 Task: Send an email with the signature Benjamin Adams with the subject Reminder for a promotion and the message Could you please provide me with the latest version of the project plan? from softage.10@softage.net to softage.9@softage.net and move the email from Sent Items to the folder Security audits
Action: Mouse moved to (97, 97)
Screenshot: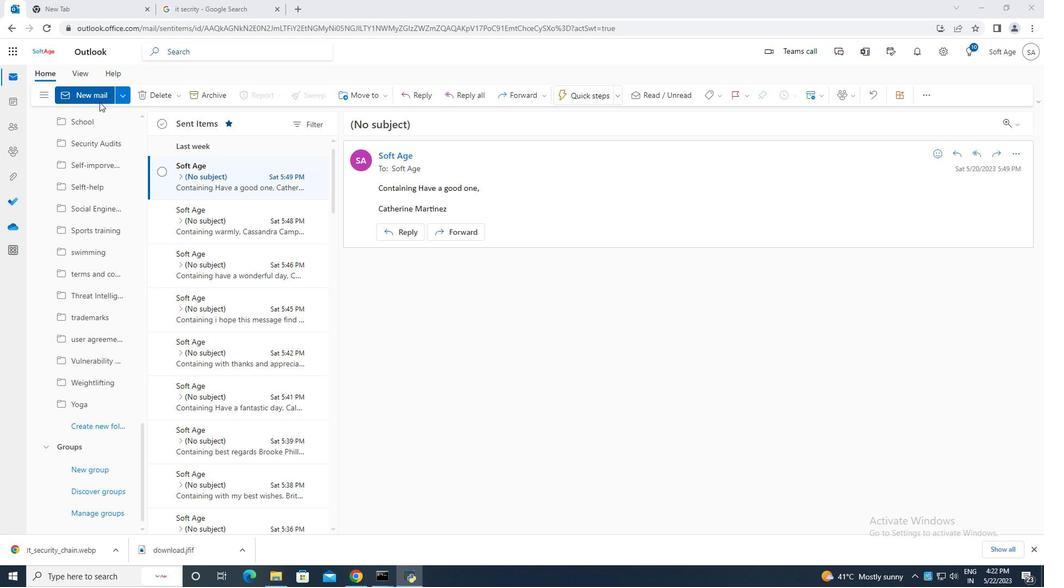 
Action: Mouse pressed left at (97, 97)
Screenshot: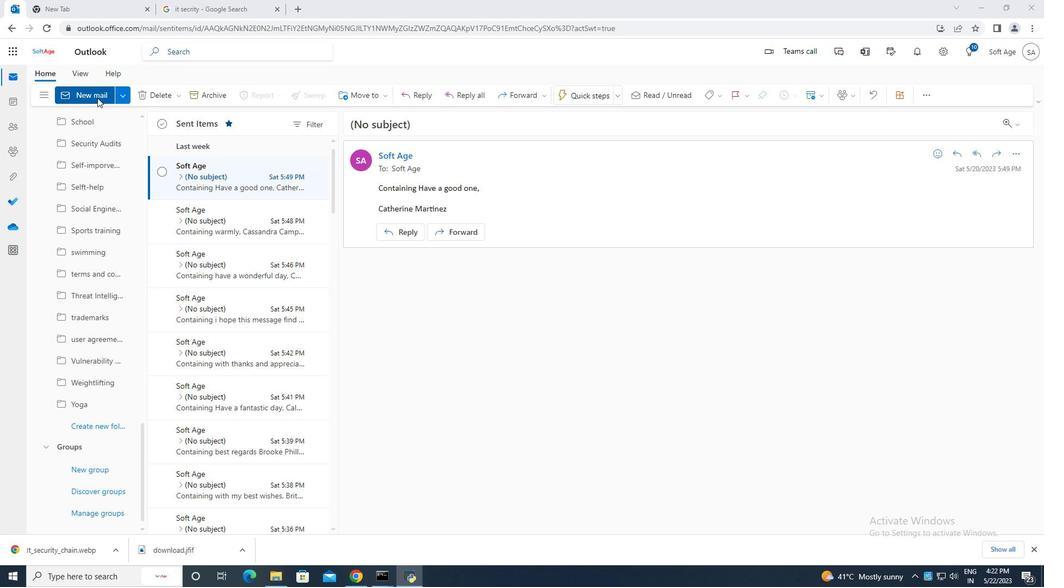 
Action: Mouse moved to (700, 93)
Screenshot: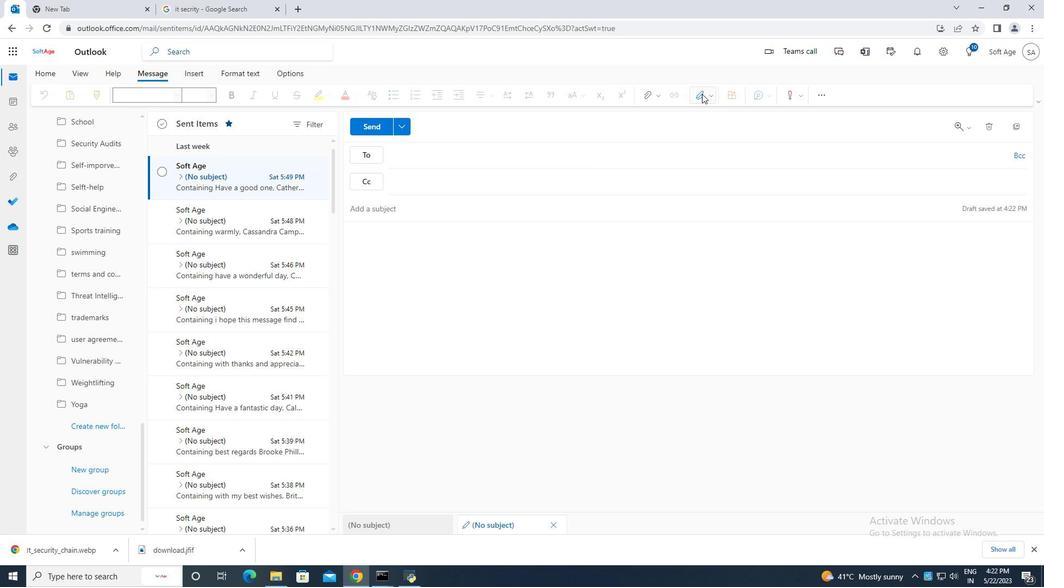 
Action: Mouse pressed left at (700, 93)
Screenshot: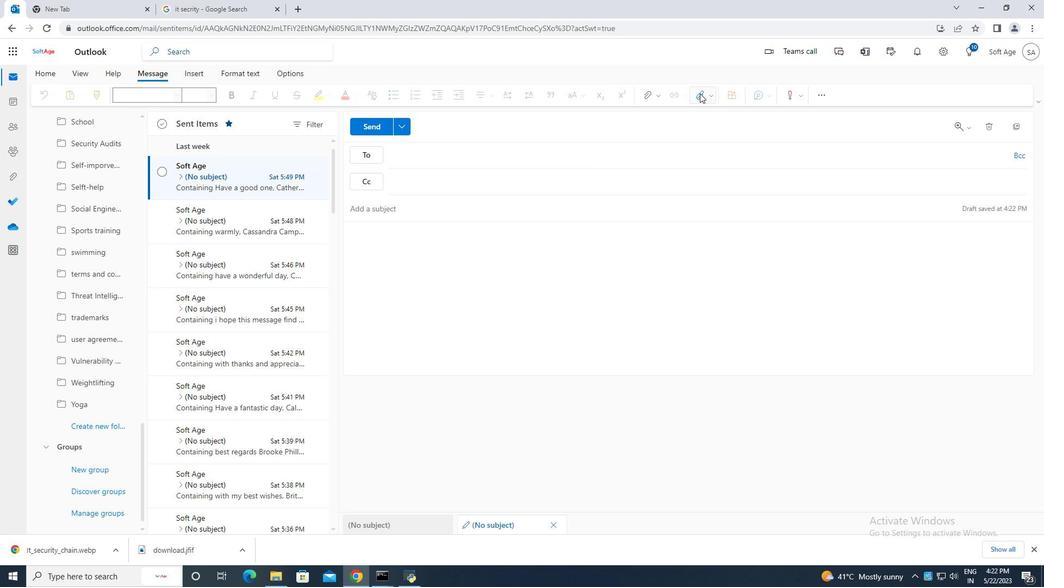 
Action: Mouse moved to (681, 137)
Screenshot: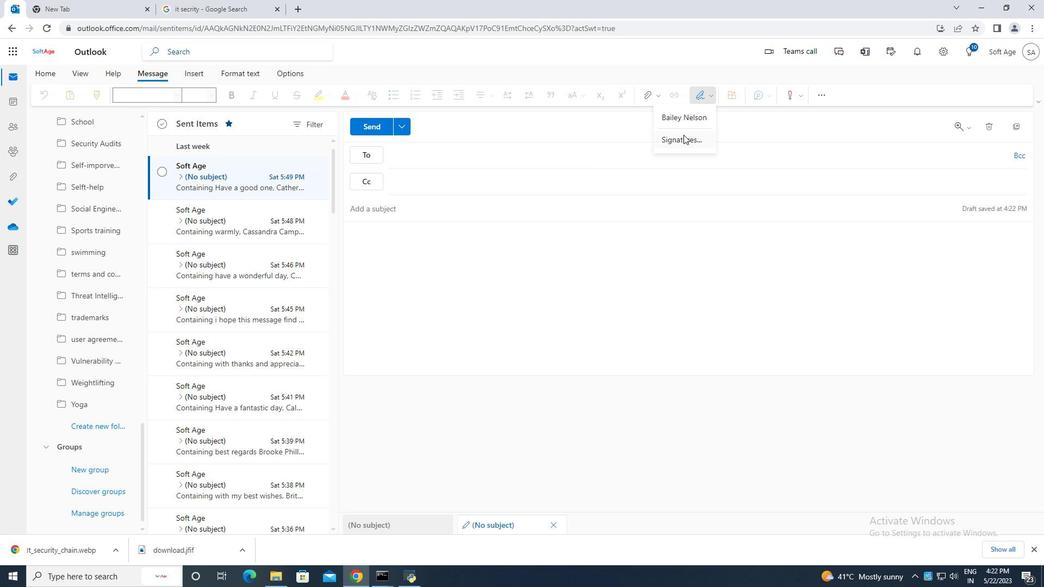 
Action: Mouse pressed left at (681, 137)
Screenshot: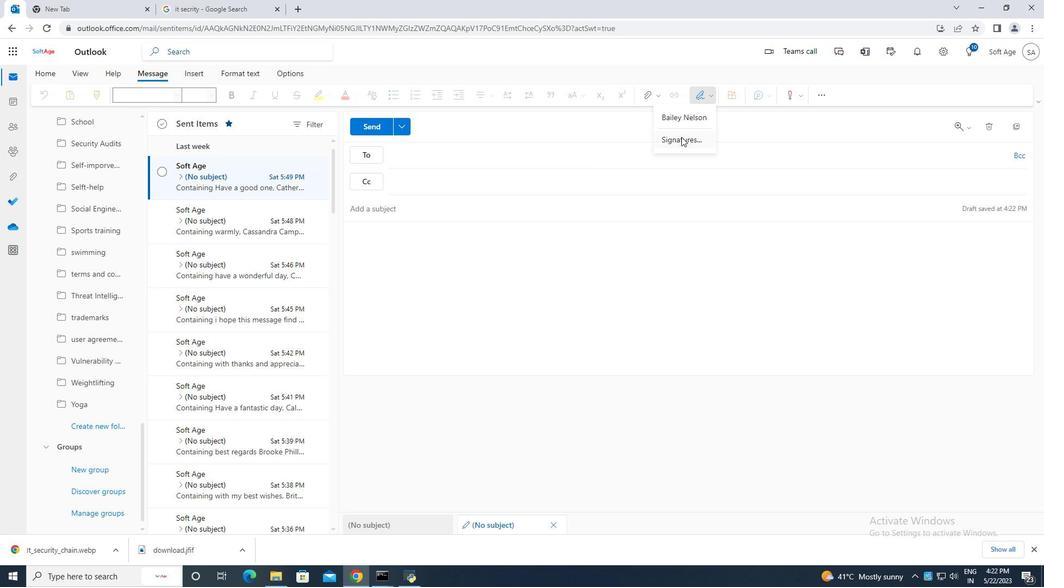 
Action: Mouse moved to (744, 179)
Screenshot: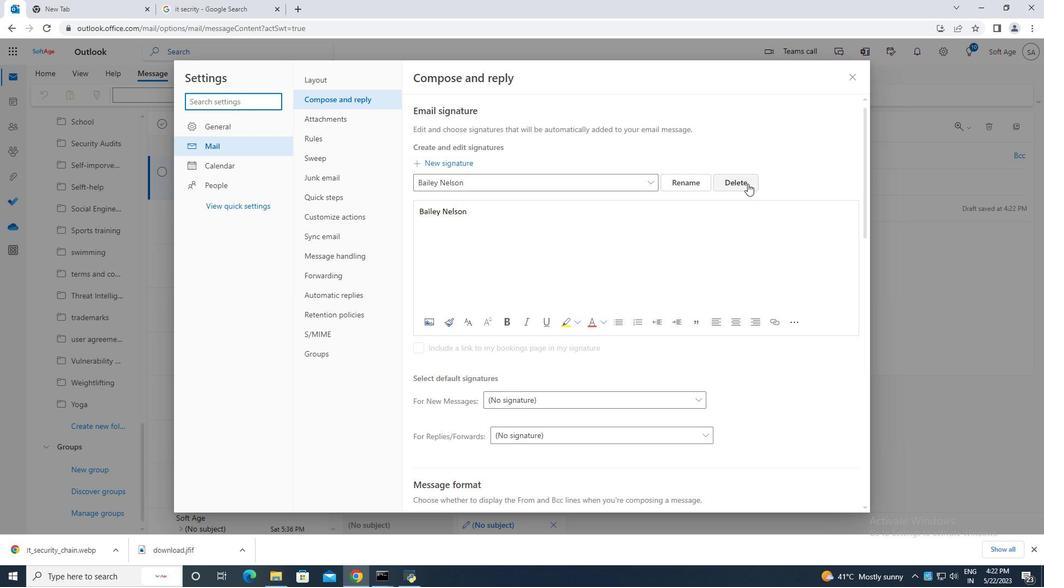 
Action: Mouse pressed left at (744, 179)
Screenshot: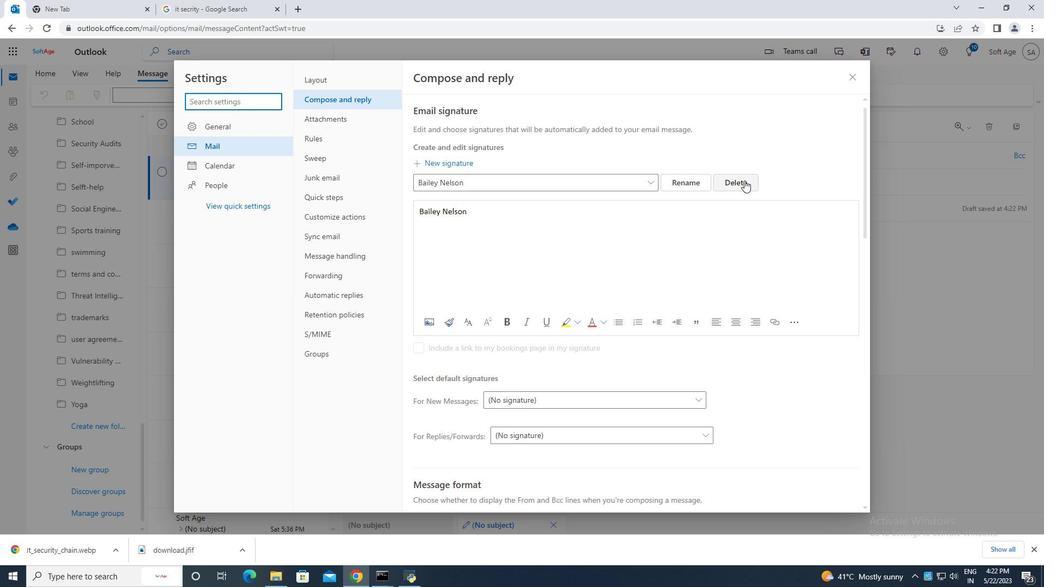 
Action: Mouse moved to (496, 186)
Screenshot: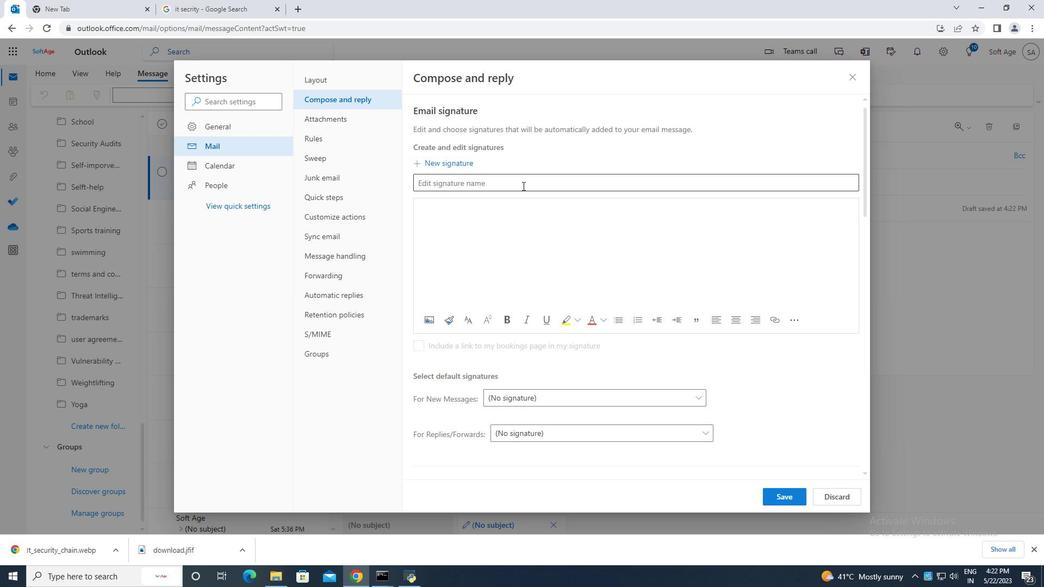 
Action: Mouse pressed left at (496, 186)
Screenshot: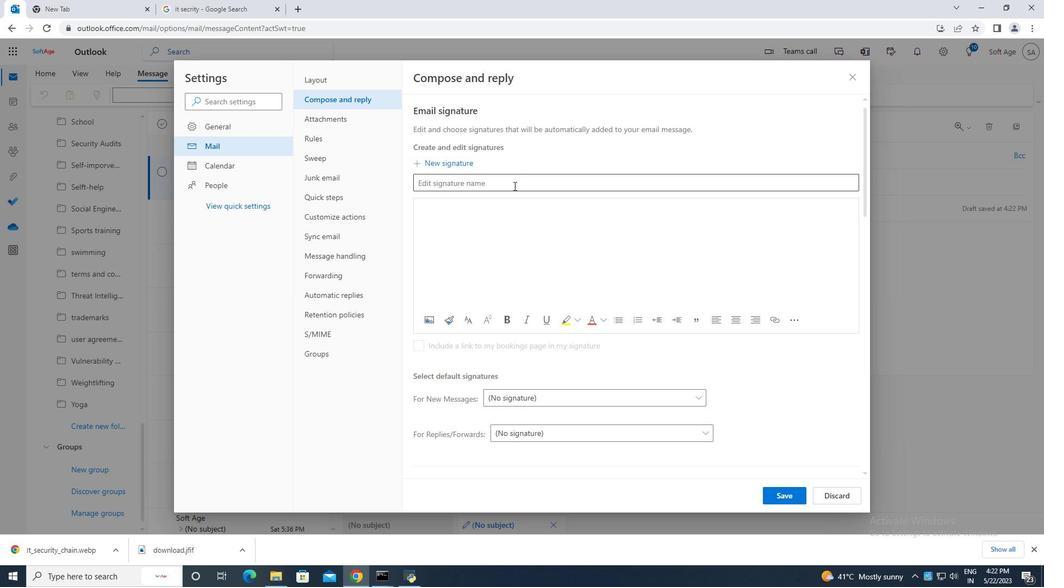 
Action: Mouse moved to (494, 185)
Screenshot: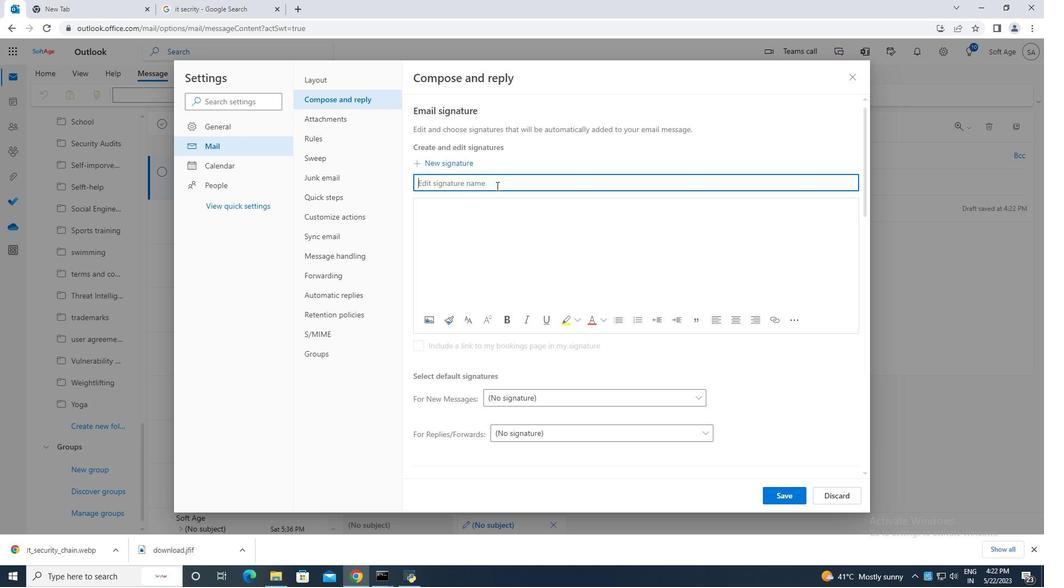 
Action: Key pressed <Key.caps_lock>B<Key.caps_lock>enjamin<Key.space>a<Key.backspace><Key.caps_lock>A<Key.caps_lock>dams
Screenshot: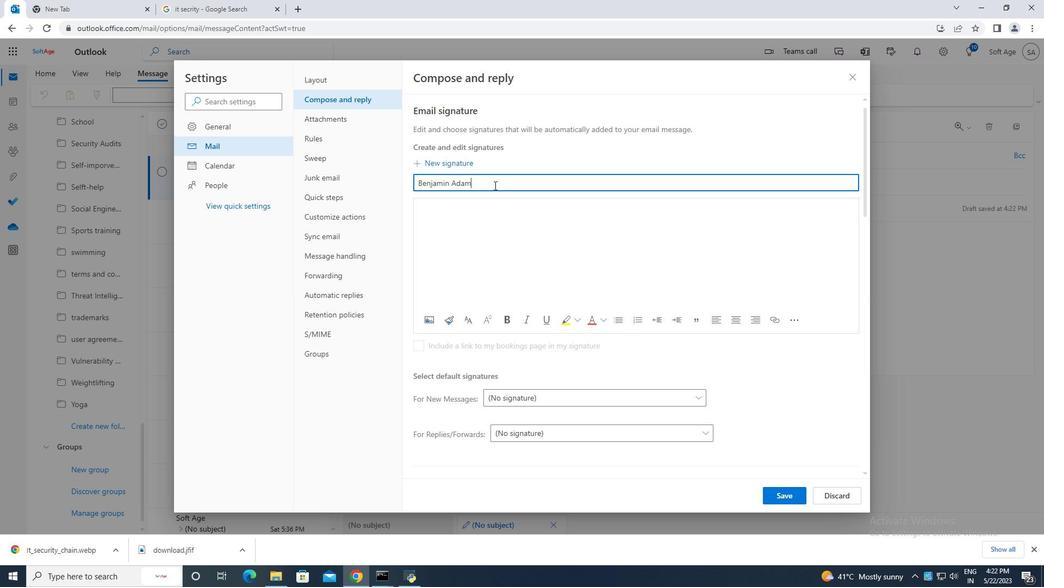 
Action: Mouse moved to (450, 212)
Screenshot: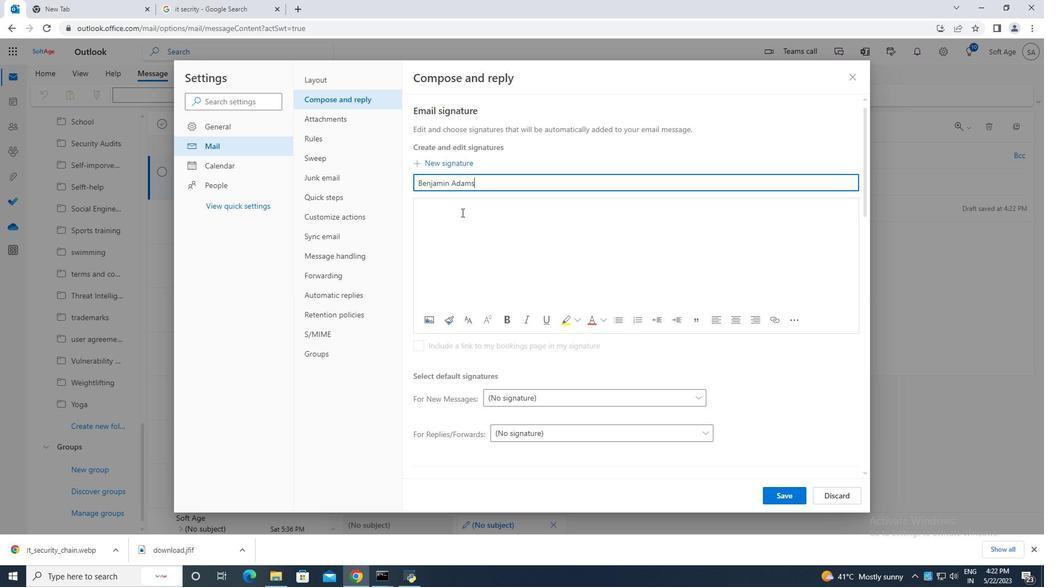 
Action: Mouse pressed left at (450, 212)
Screenshot: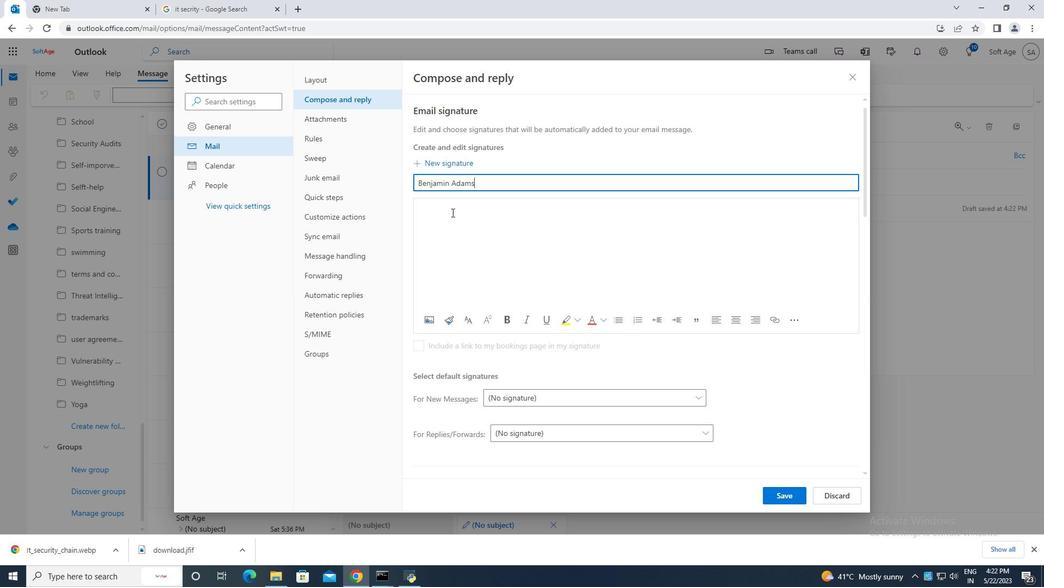 
Action: Mouse moved to (447, 211)
Screenshot: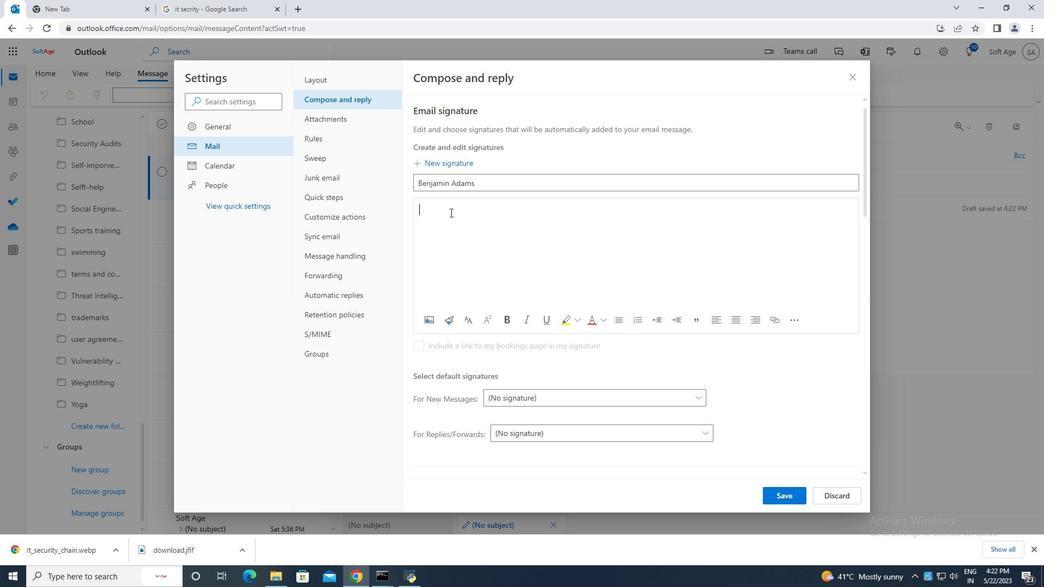 
Action: Key pressed <Key.caps_lock>B<Key.caps_lock>ejamin<Key.space><Key.backspace><Key.backspace><Key.backspace>in<Key.space><Key.backspace><Key.backspace><Key.backspace><Key.backspace><Key.backspace>amin<Key.space><Key.backspace><Key.backspace><Key.backspace><Key.backspace><Key.backspace><Key.backspace>njamin<Key.space><Key.caps_lock>A<Key.caps_lock>dams
Screenshot: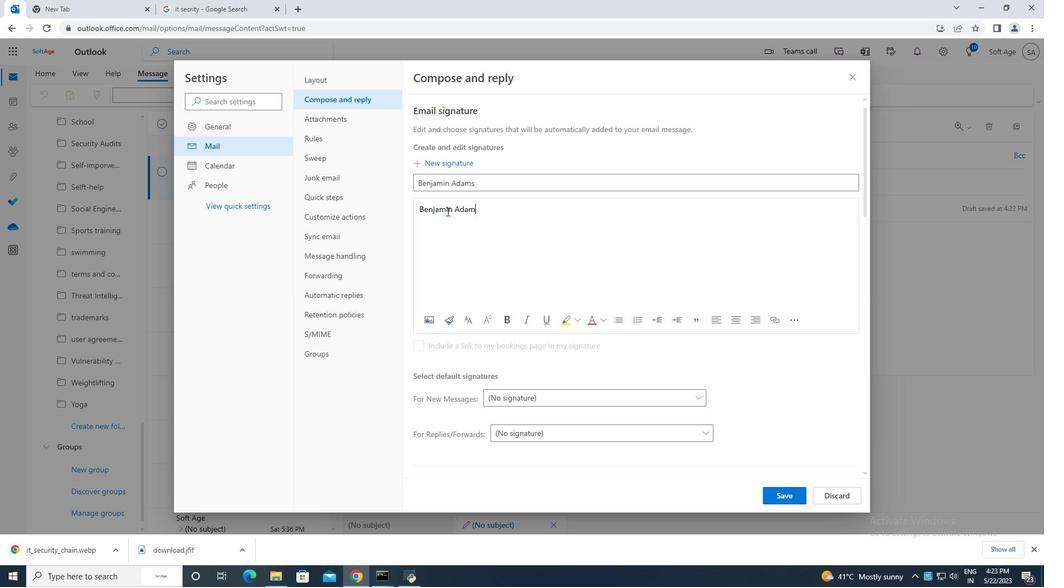 
Action: Mouse moved to (775, 497)
Screenshot: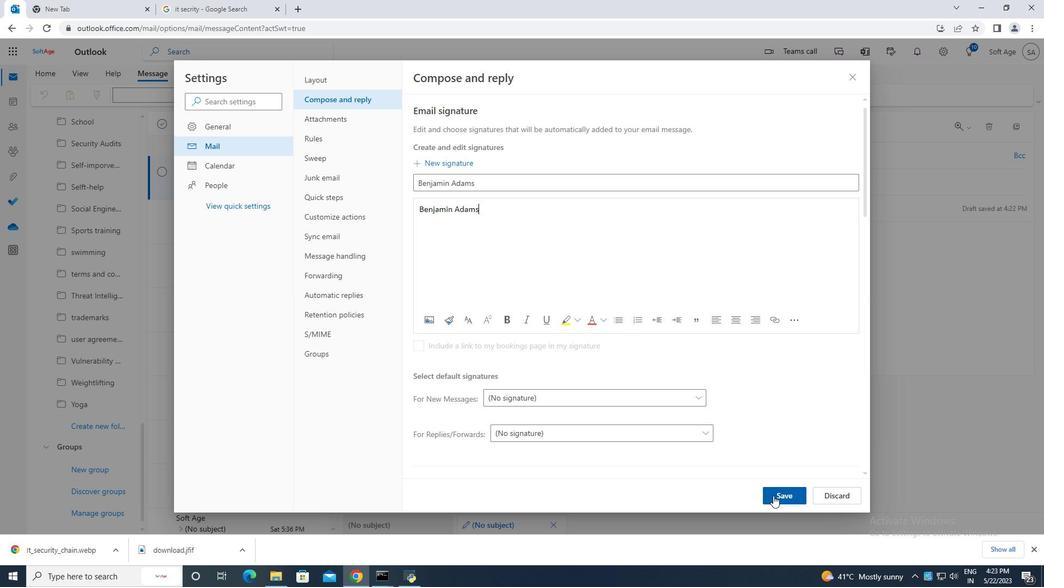 
Action: Mouse pressed left at (775, 497)
Screenshot: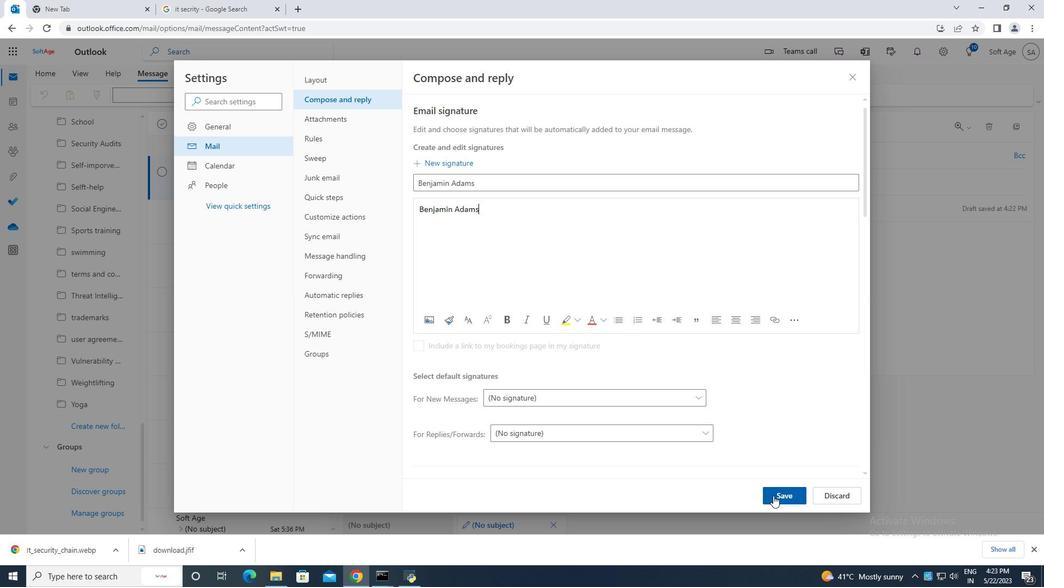 
Action: Mouse moved to (851, 81)
Screenshot: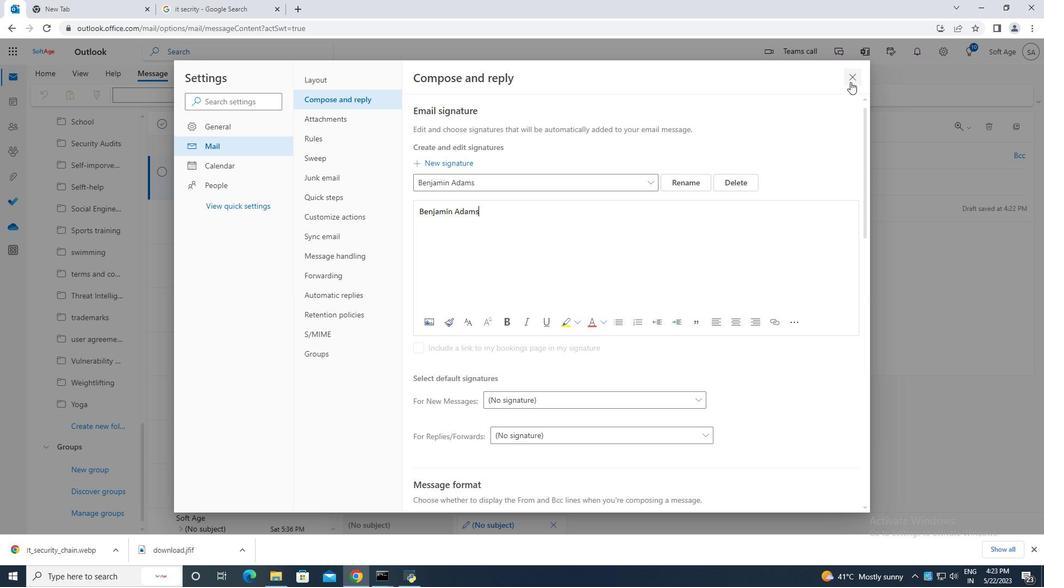 
Action: Mouse pressed left at (851, 81)
Screenshot: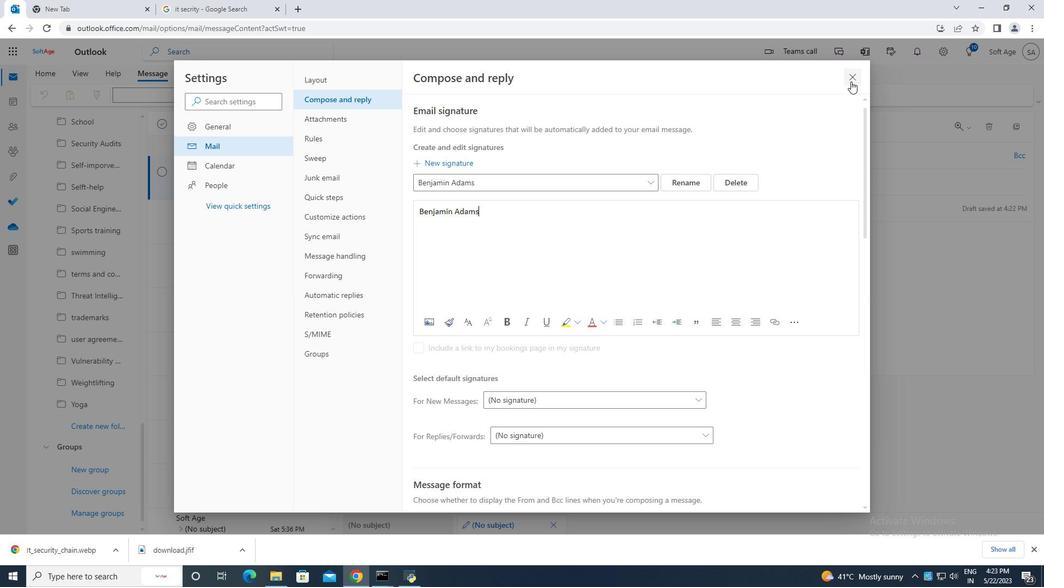 
Action: Mouse moved to (701, 95)
Screenshot: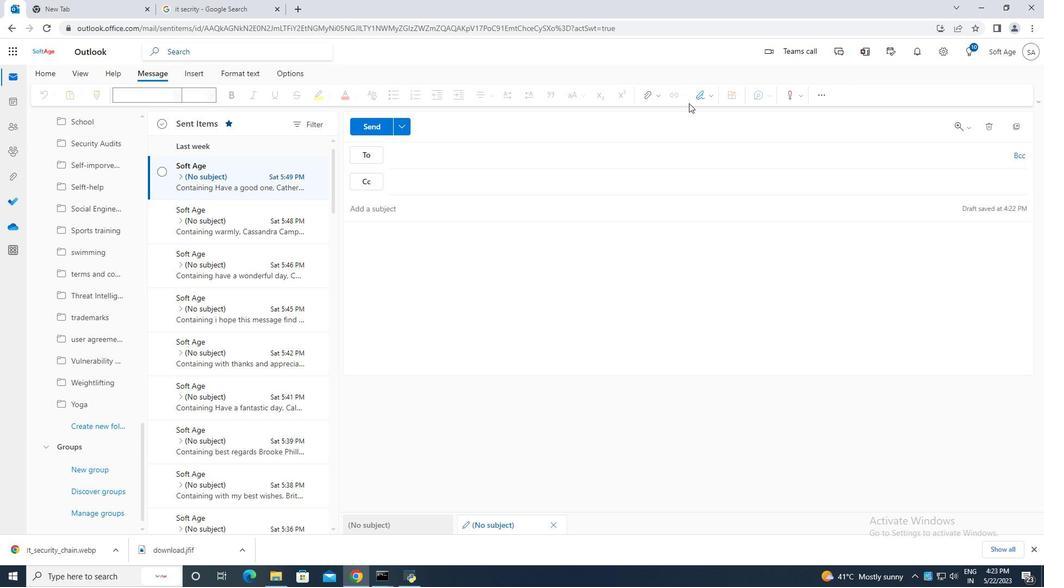 
Action: Mouse pressed left at (701, 95)
Screenshot: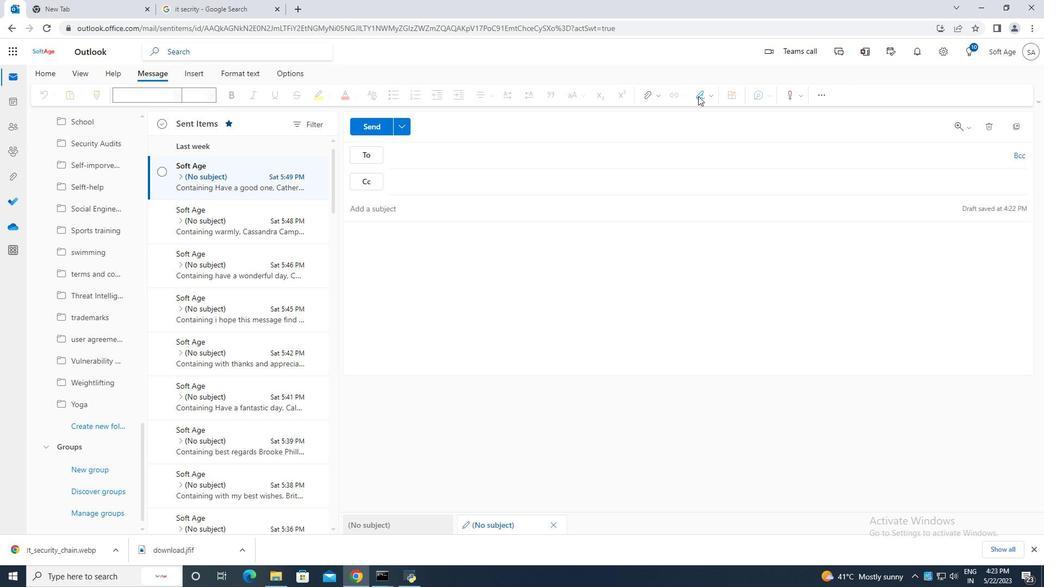 
Action: Mouse moved to (665, 118)
Screenshot: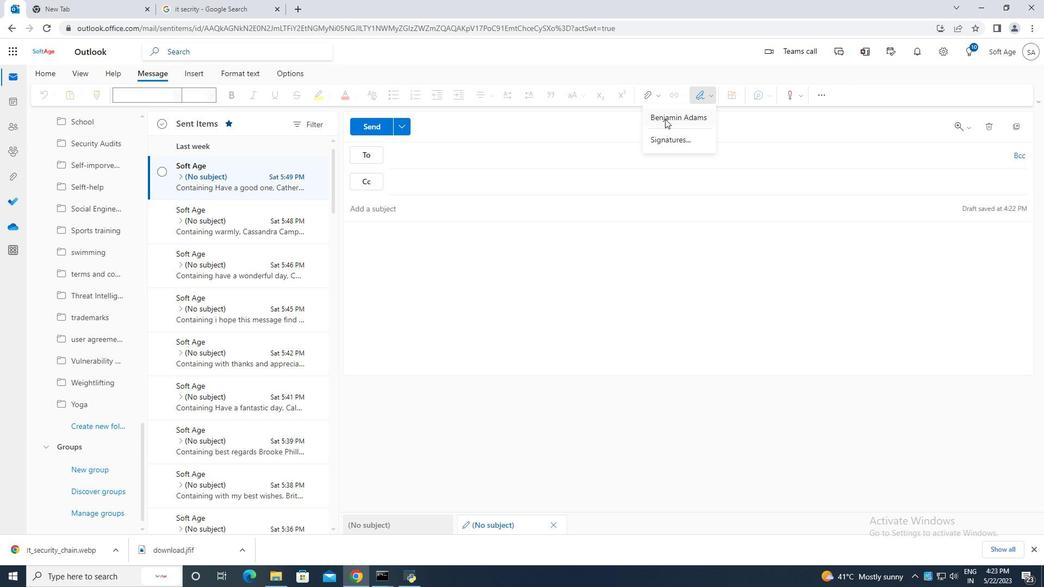 
Action: Mouse pressed left at (665, 118)
Screenshot: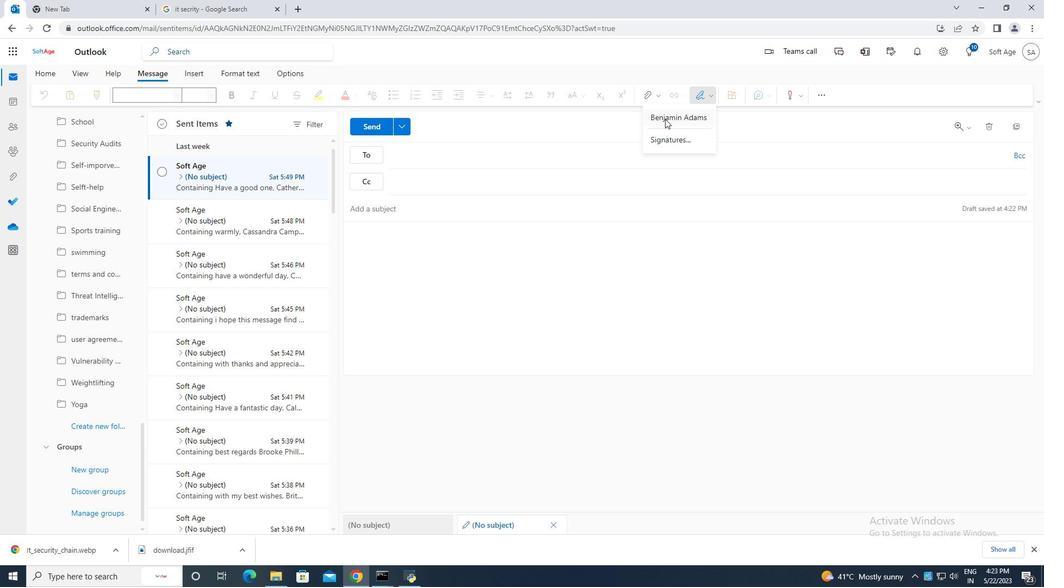 
Action: Mouse moved to (380, 212)
Screenshot: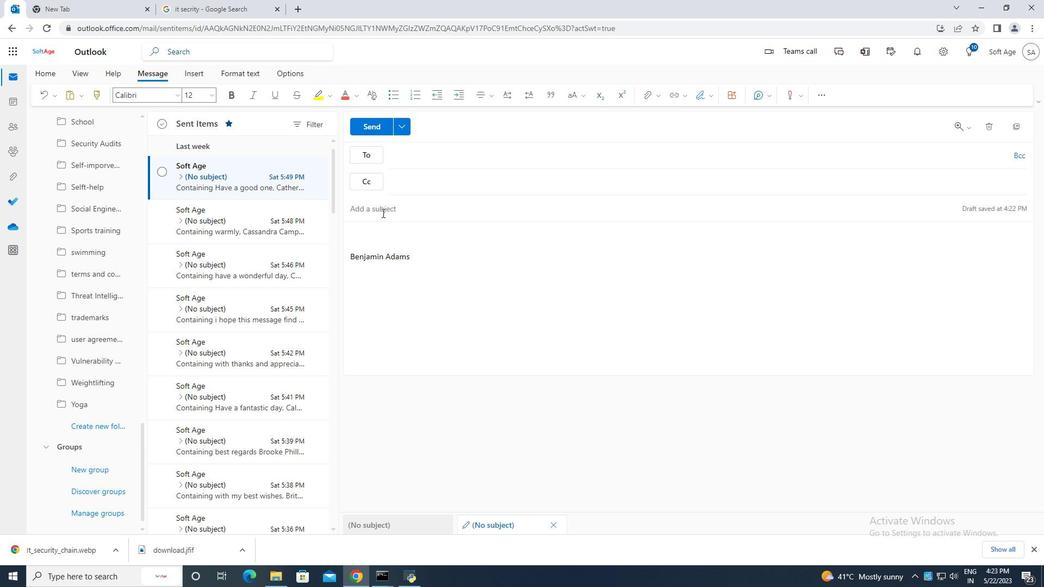 
Action: Mouse pressed left at (380, 212)
Screenshot: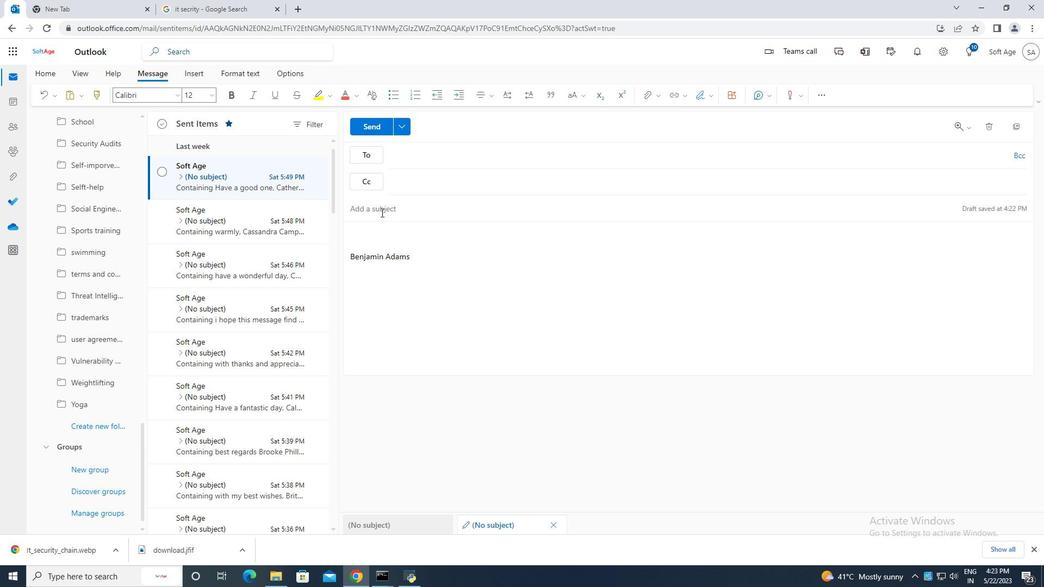 
Action: Mouse moved to (378, 210)
Screenshot: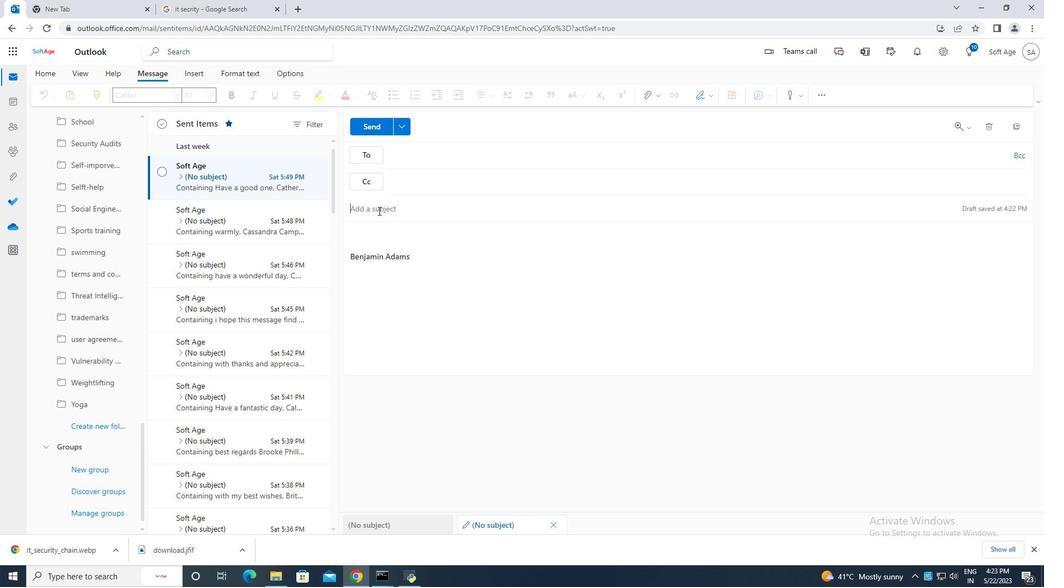 
Action: Key pressed <Key.caps_lock>R<Key.caps_lock>eminder<Key.space>for<Key.space>a<Key.space>promotion<Key.space><Key.backspace>.
Screenshot: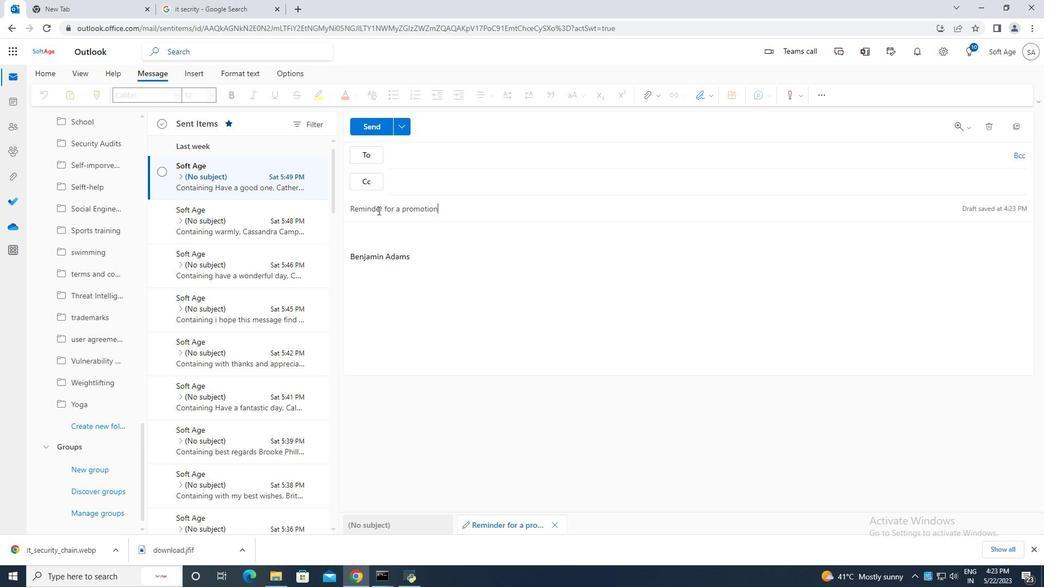 
Action: Mouse moved to (386, 245)
Screenshot: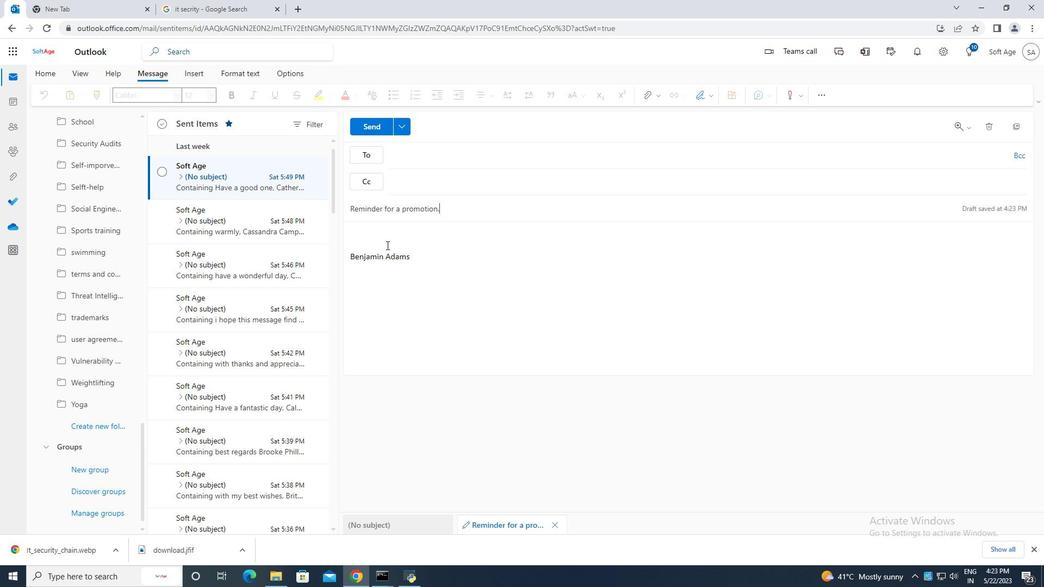
Action: Mouse pressed left at (386, 245)
Screenshot: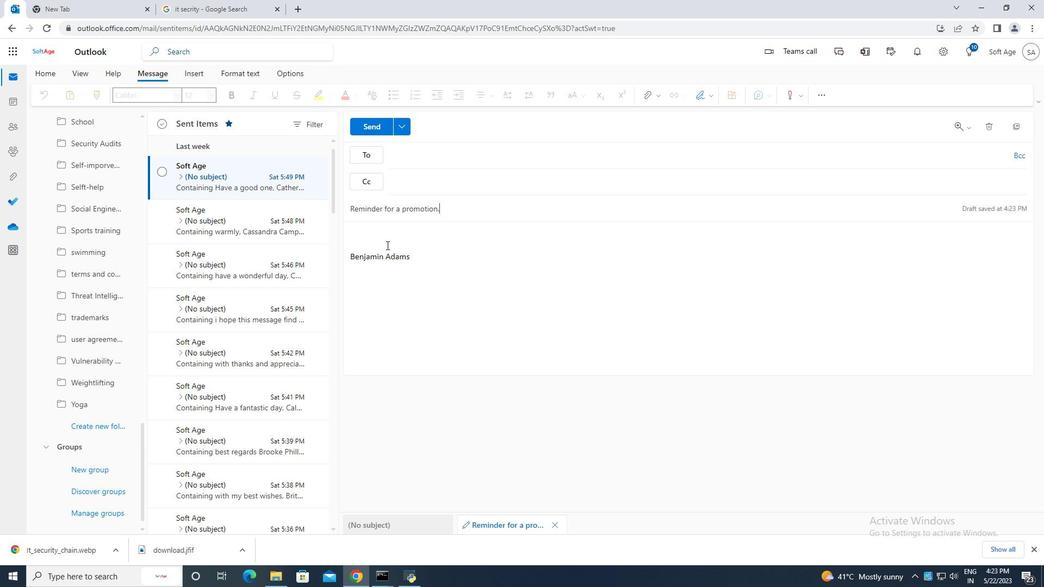 
Action: Mouse moved to (386, 245)
Screenshot: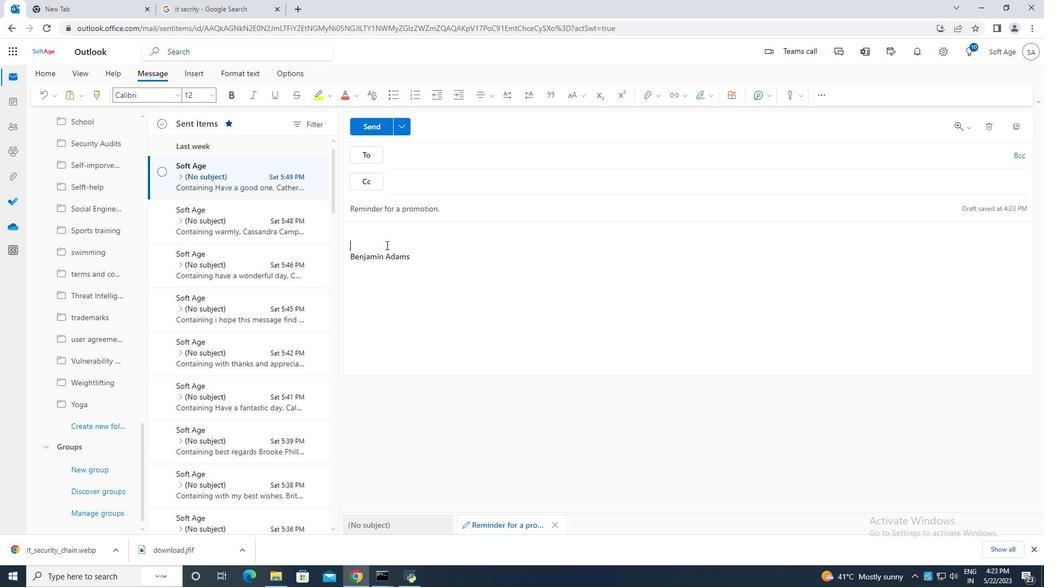 
Action: Key pressed <Key.caps_lock>C<Key.caps_lock>ould<Key.space>you<Key.space>please<Key.space>provide<Key.space>mw<Key.space><Key.backspace><Key.backspace>e<Key.space>with<Key.space>the<Key.space>latest<Key.space>version<Key.space>of<Key.space>the<Key.space>project<Key.space>plan.
Screenshot: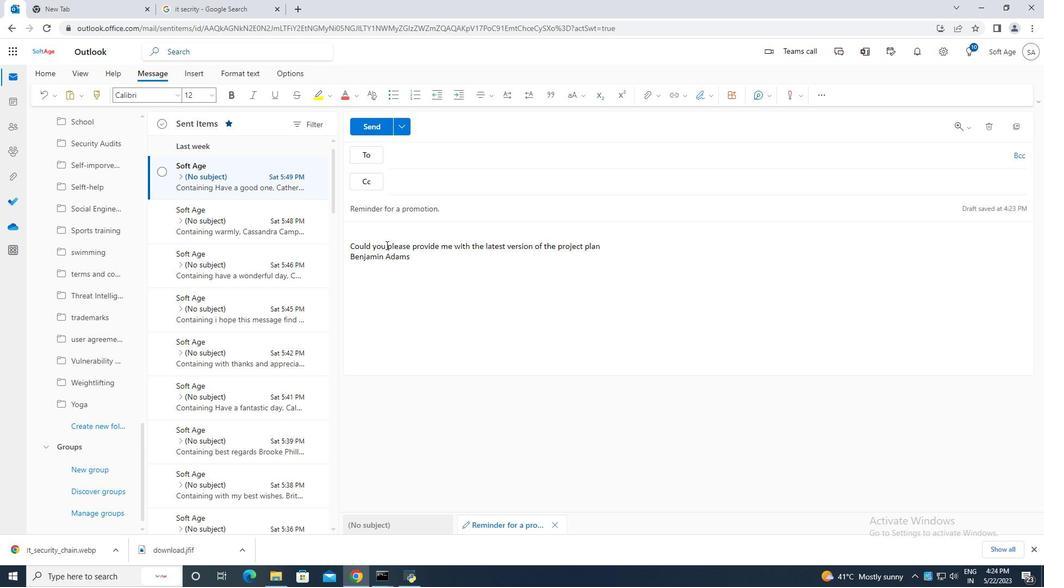 
Action: Mouse moved to (430, 151)
Screenshot: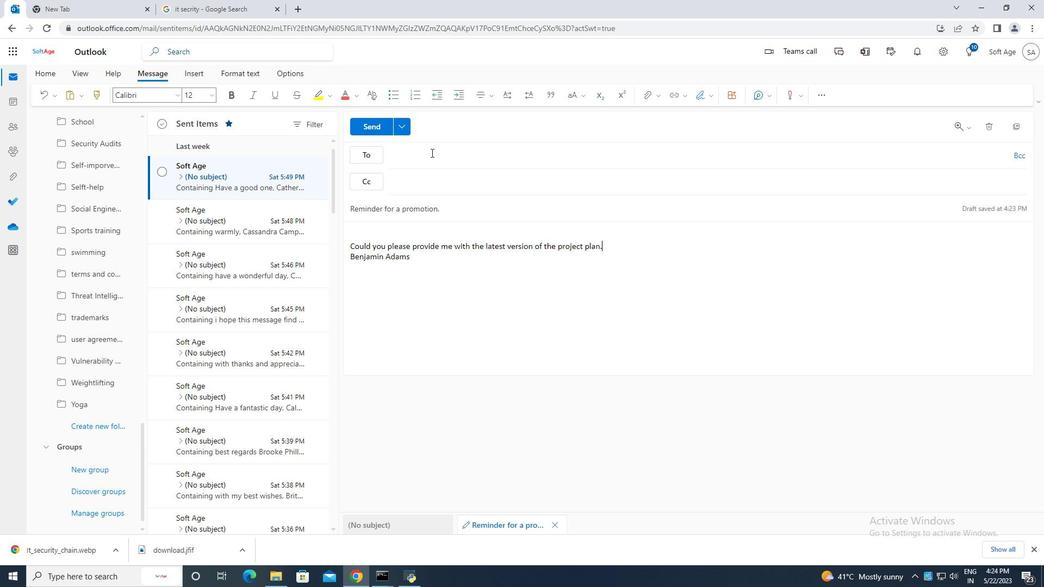 
Action: Mouse pressed left at (430, 151)
Screenshot: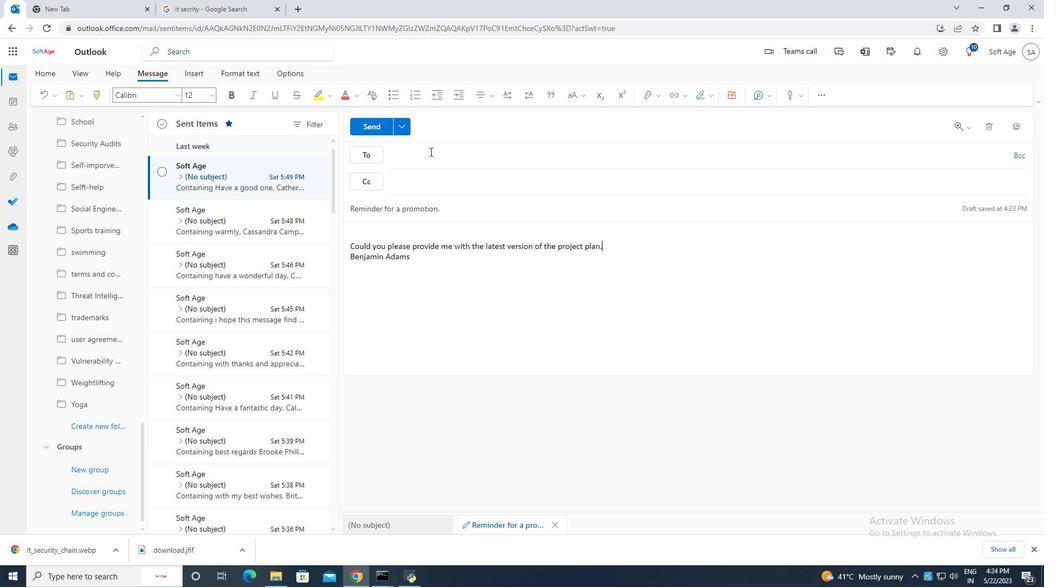 
Action: Mouse moved to (430, 151)
Screenshot: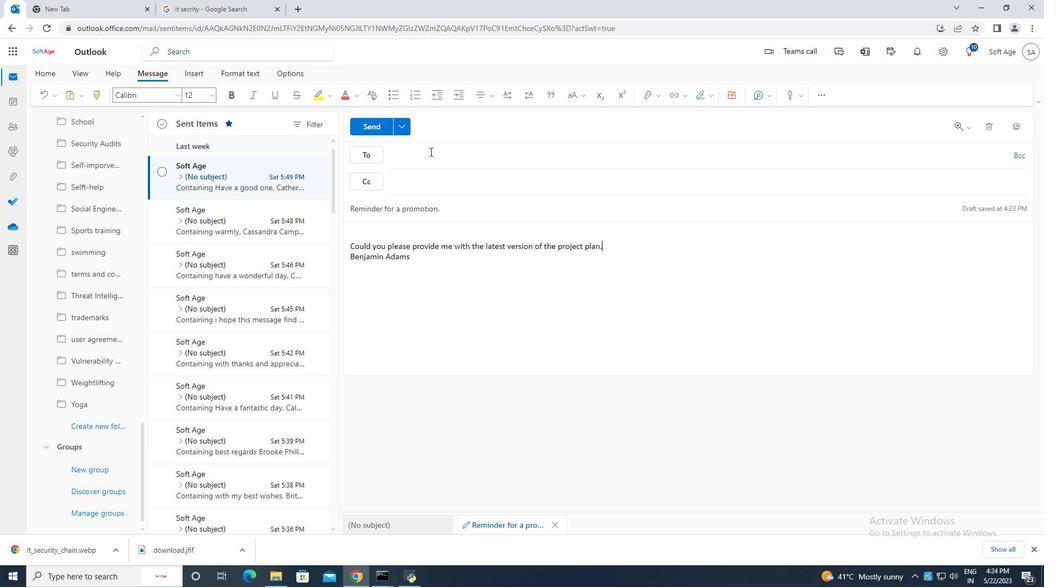 
Action: Key pressed sp<Key.backspace>oftage.9<Key.shift><Key.shift><Key.shift><Key.shift><Key.shift><Key.shift><Key.shift><Key.shift><Key.shift>@
Screenshot: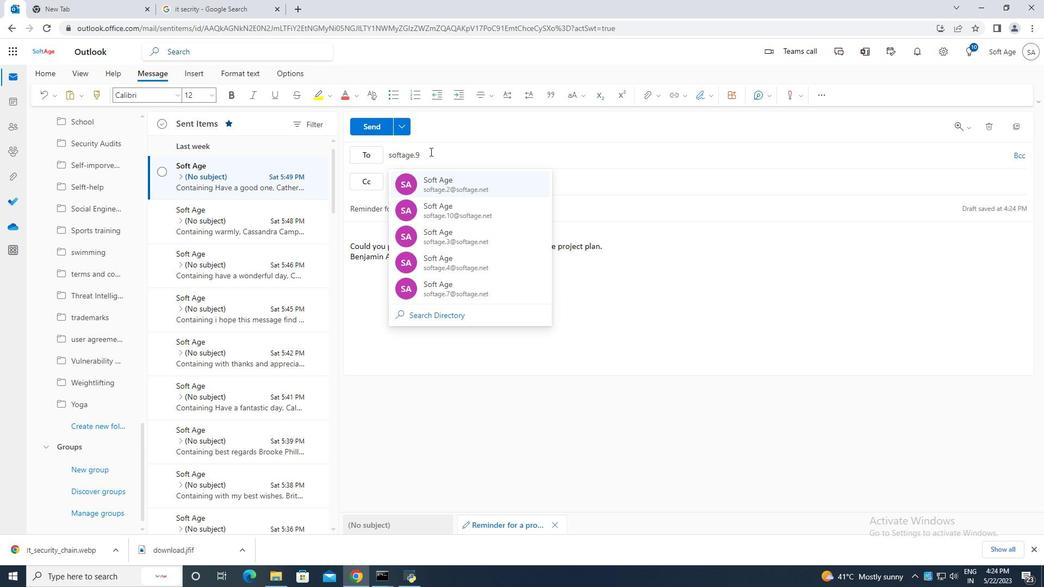 
Action: Mouse moved to (471, 180)
Screenshot: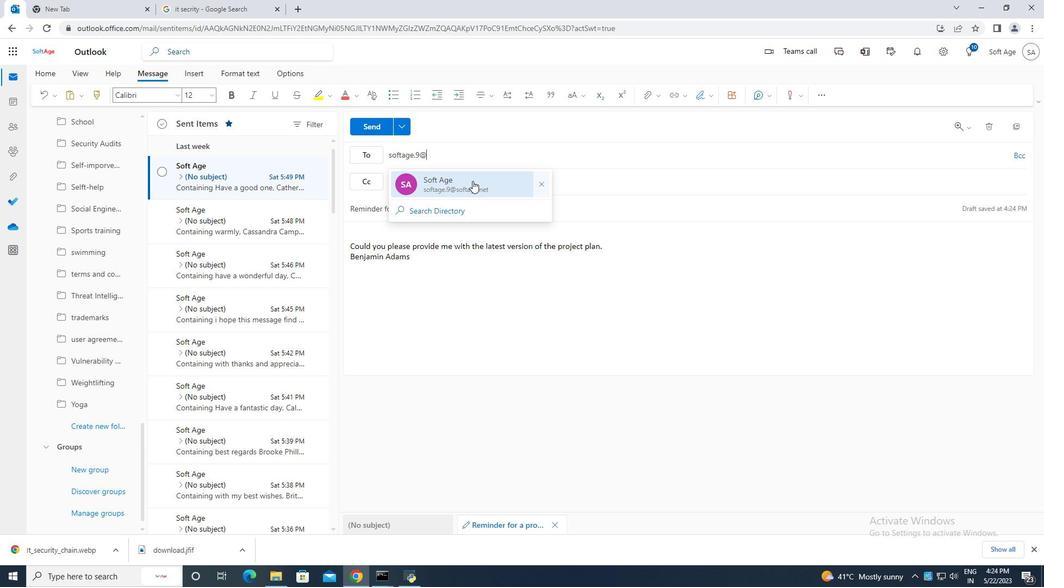 
Action: Mouse pressed left at (471, 180)
Screenshot: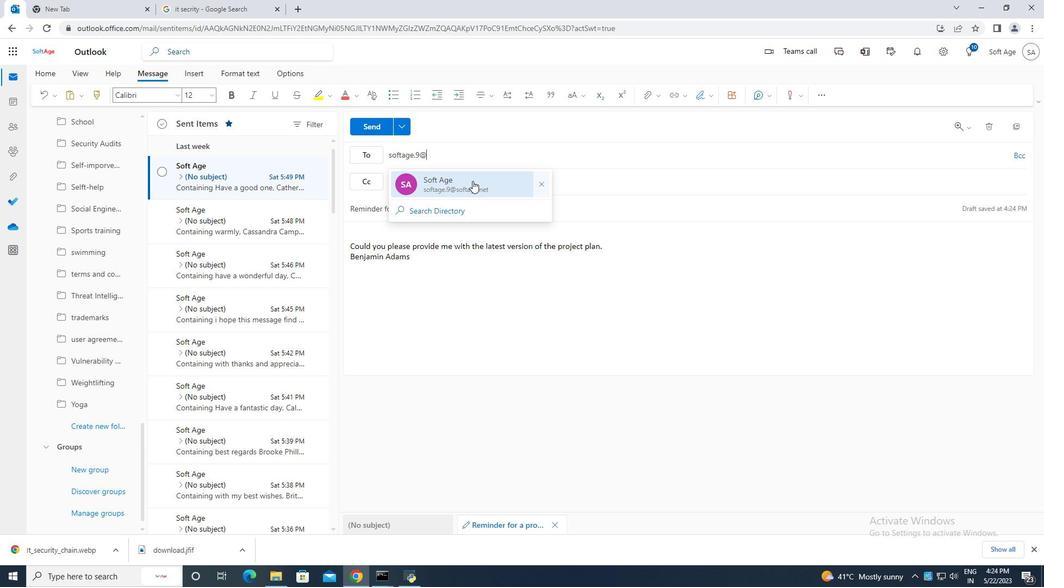 
Action: Mouse moved to (108, 428)
Screenshot: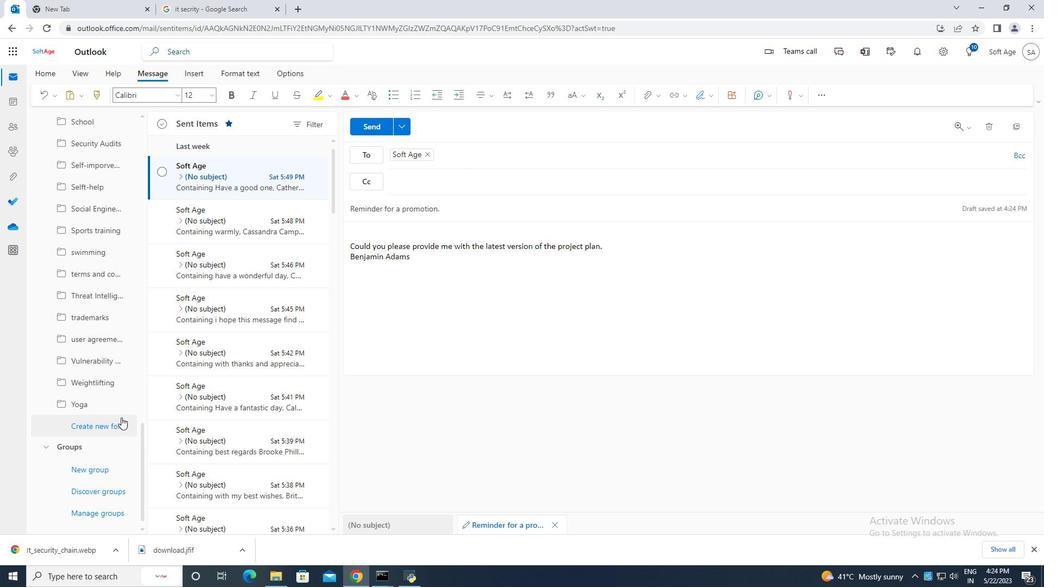
Action: Mouse pressed left at (108, 428)
Screenshot: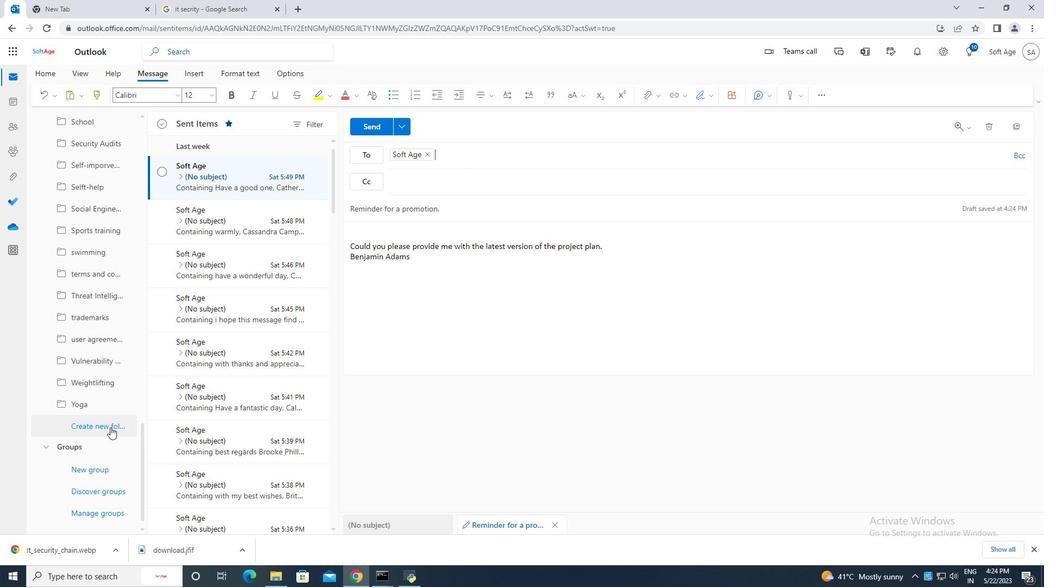 
Action: Mouse moved to (77, 425)
Screenshot: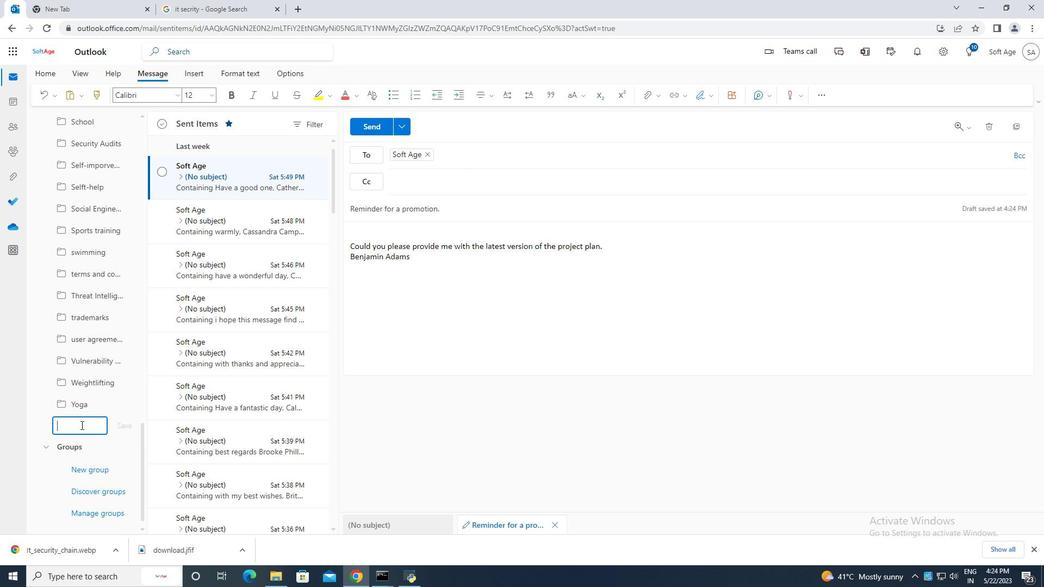 
Action: Mouse pressed left at (77, 425)
Screenshot: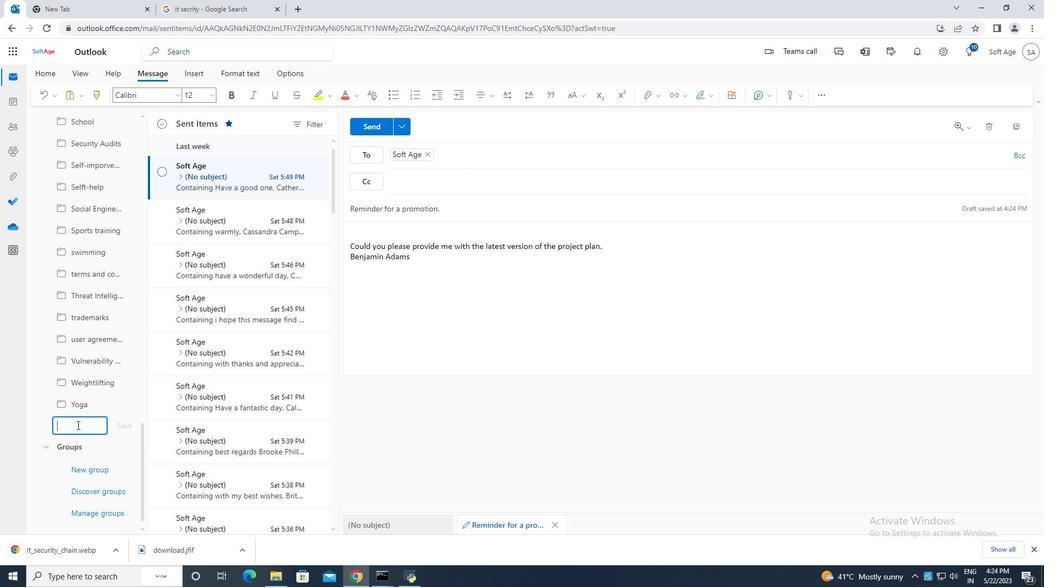 
Action: Mouse moved to (77, 425)
Screenshot: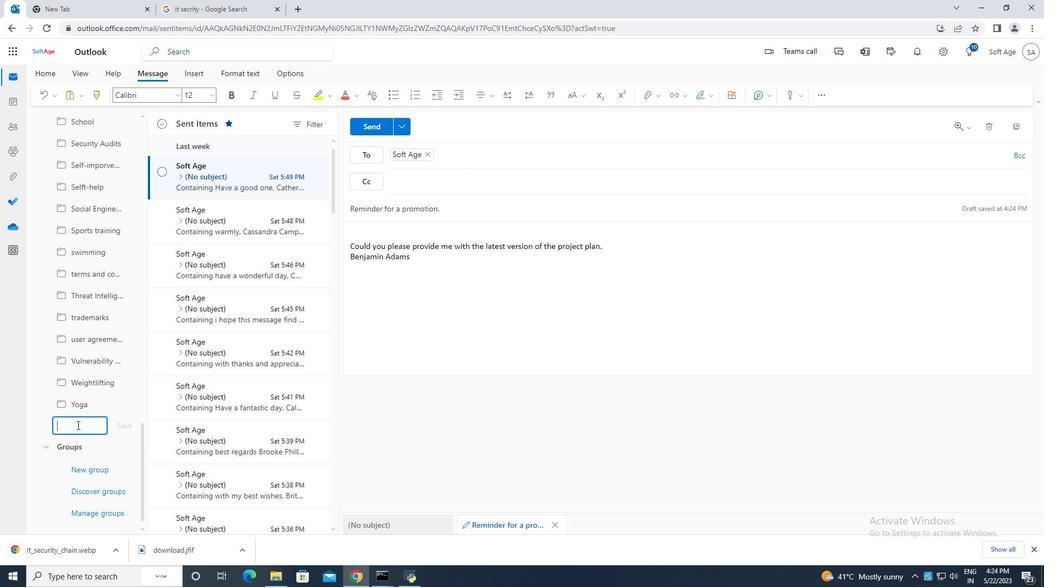 
Action: Key pressed <Key.caps_lock>S<Key.caps_lock>ecurity<Key.space>audits
Screenshot: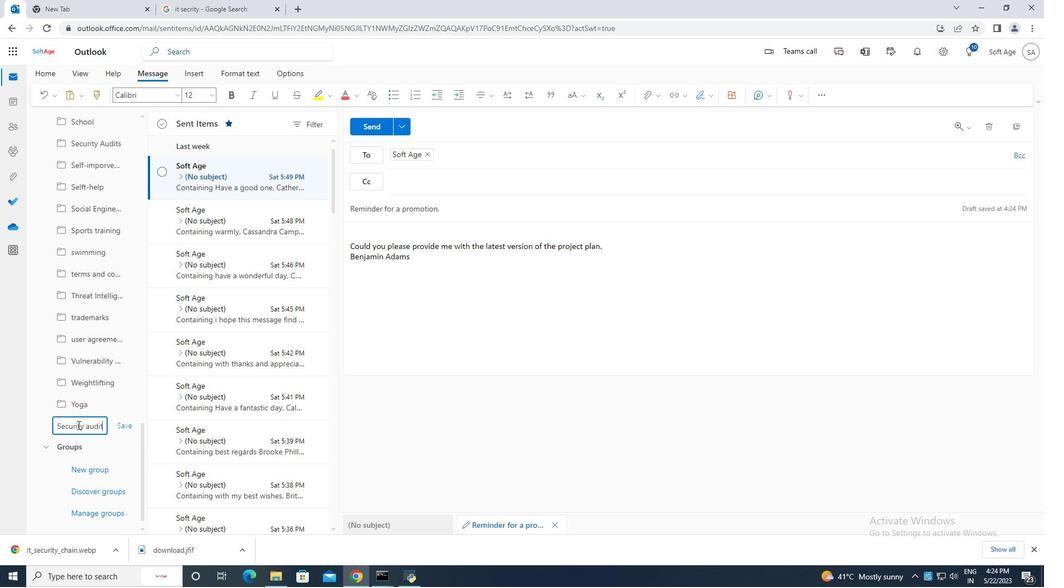 
Action: Mouse moved to (120, 425)
Screenshot: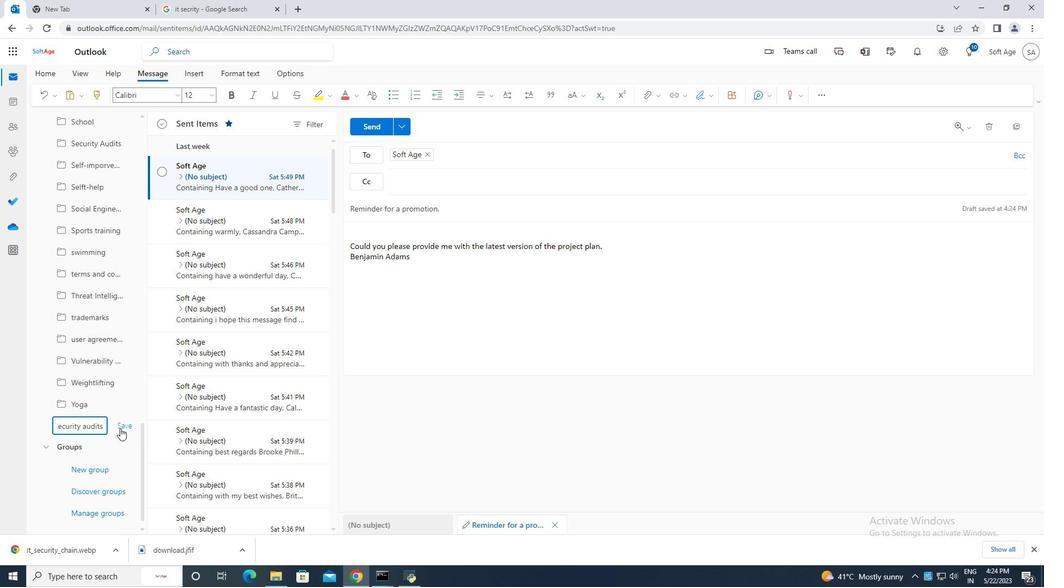
Action: Mouse pressed left at (120, 425)
Screenshot: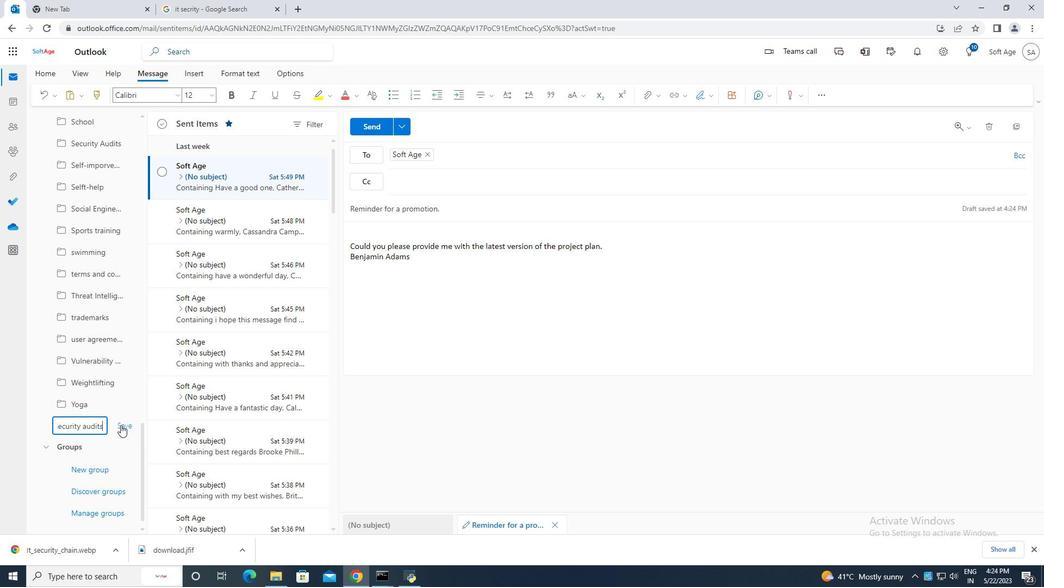 
Action: Mouse moved to (569, 310)
Screenshot: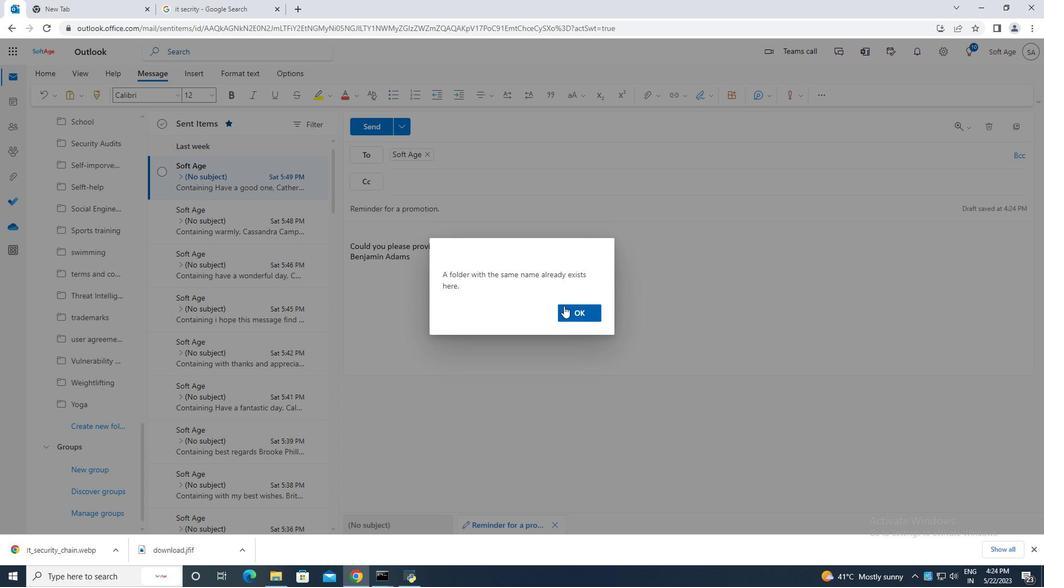 
Action: Mouse pressed left at (569, 310)
Screenshot: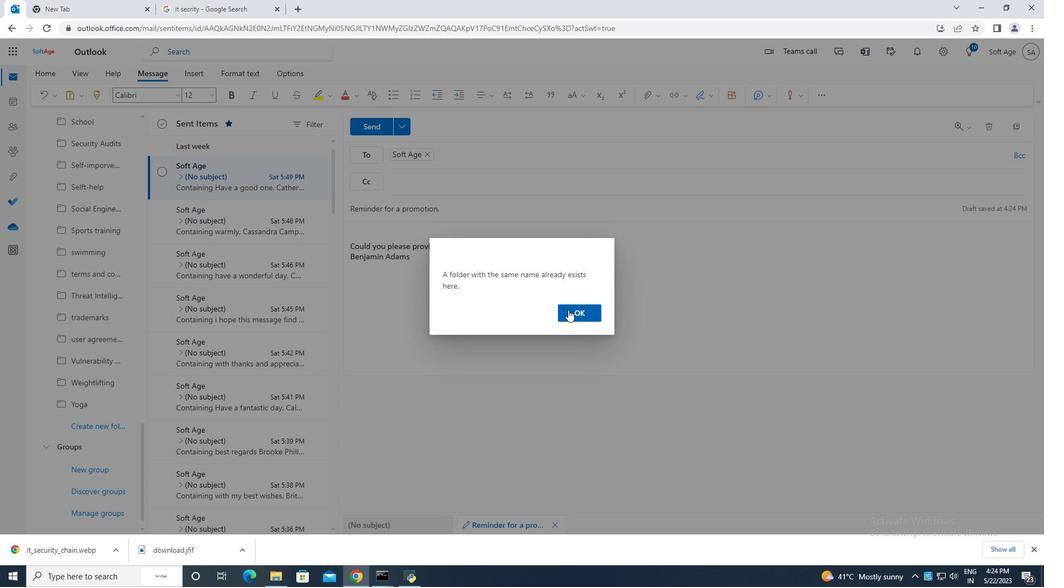 
Action: Mouse moved to (376, 124)
Screenshot: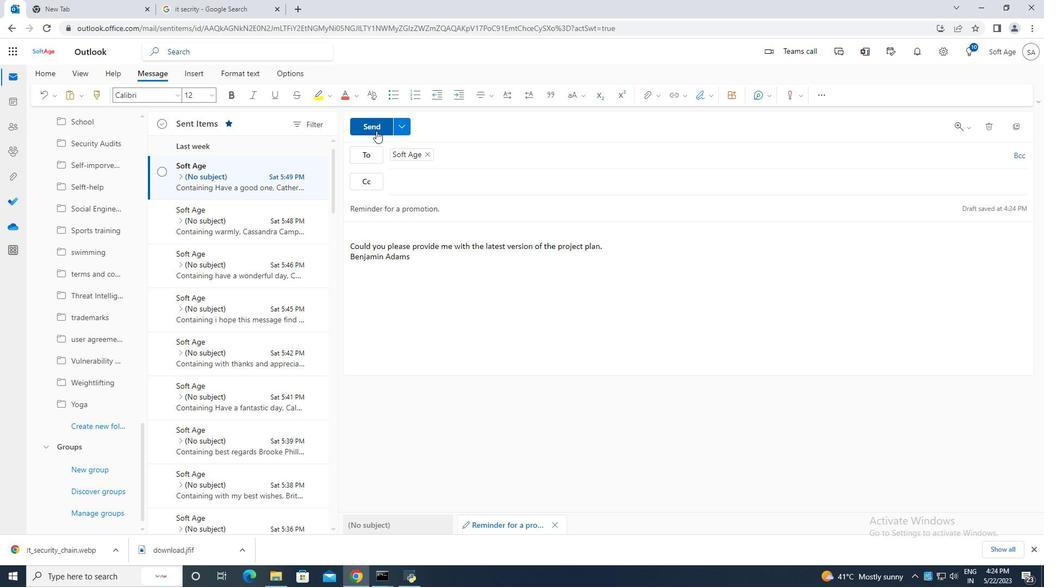 
Action: Mouse pressed left at (376, 124)
Screenshot: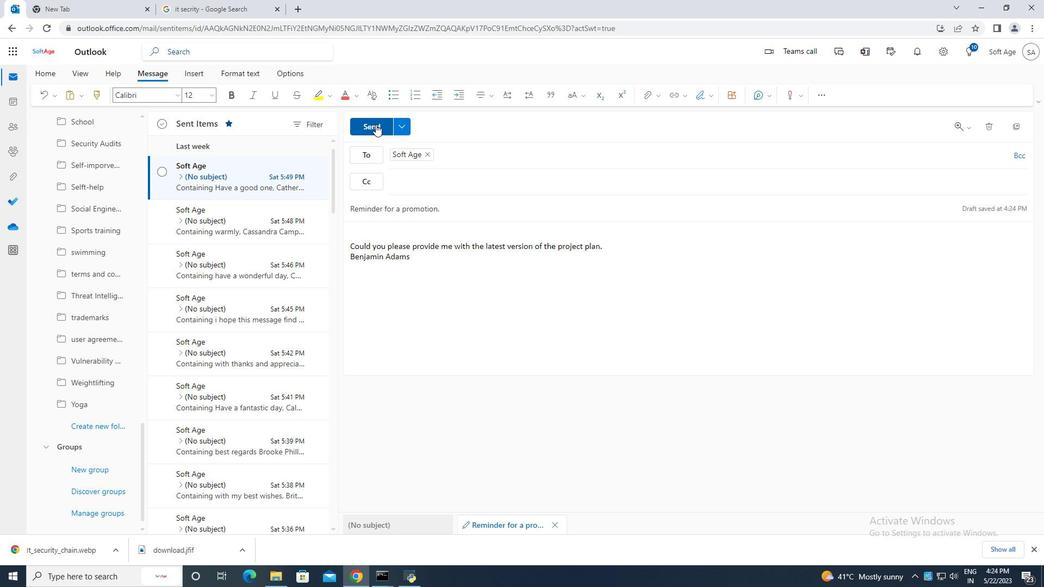 
Action: Mouse moved to (162, 171)
Screenshot: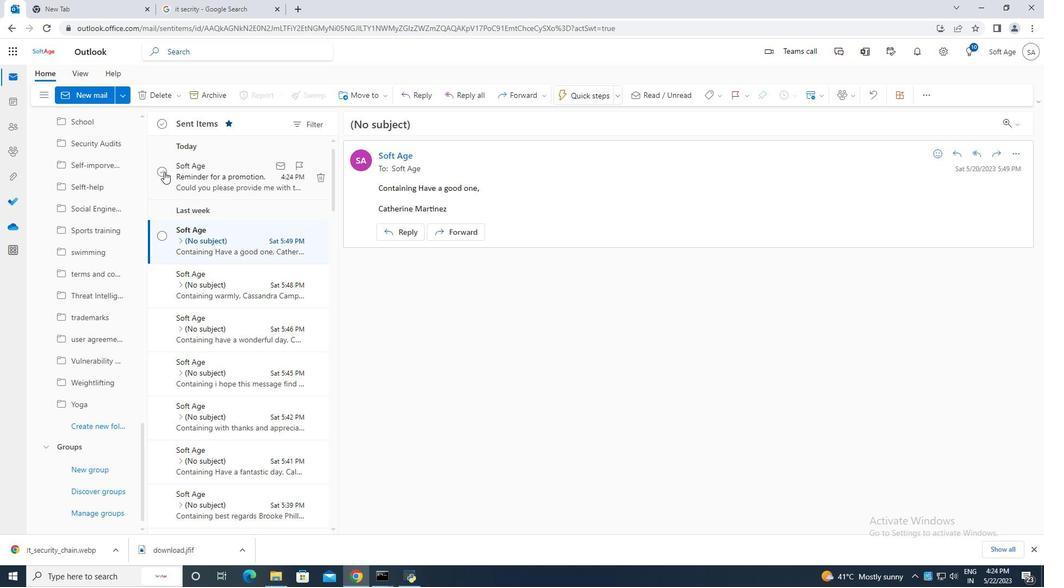 
Action: Mouse pressed left at (162, 171)
Screenshot: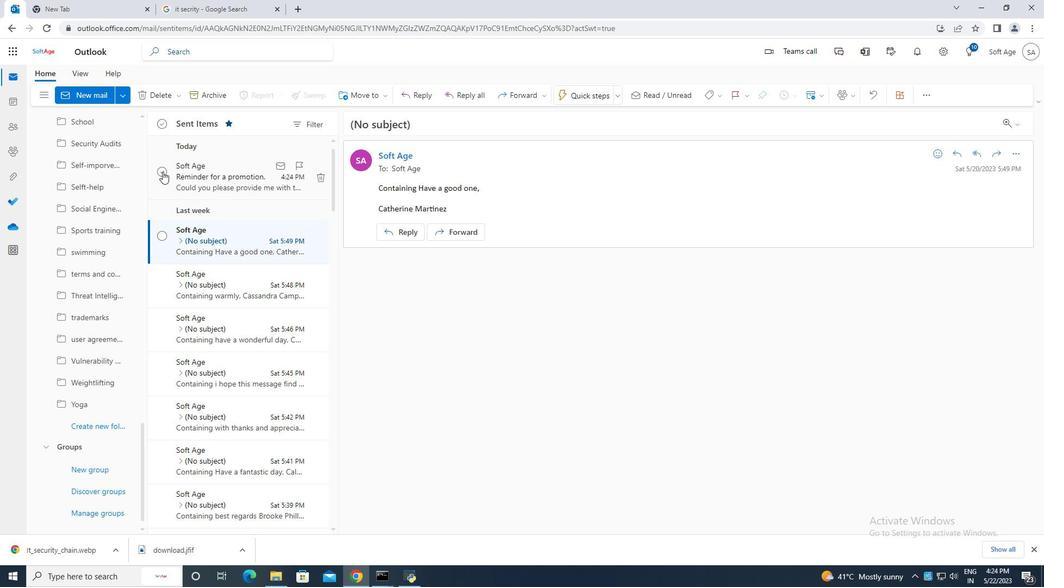 
Action: Mouse moved to (370, 95)
Screenshot: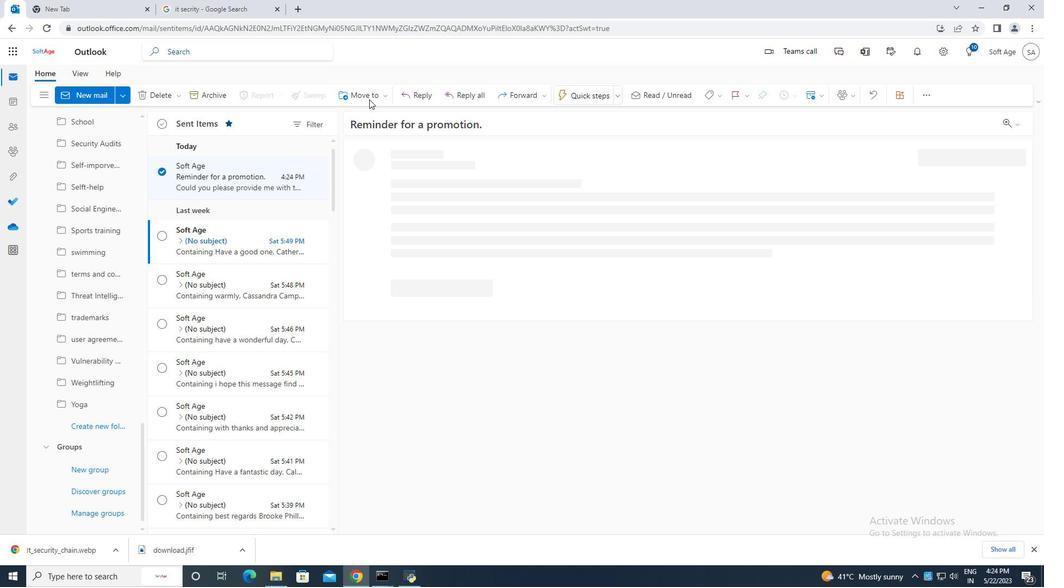 
Action: Mouse pressed left at (370, 95)
Screenshot: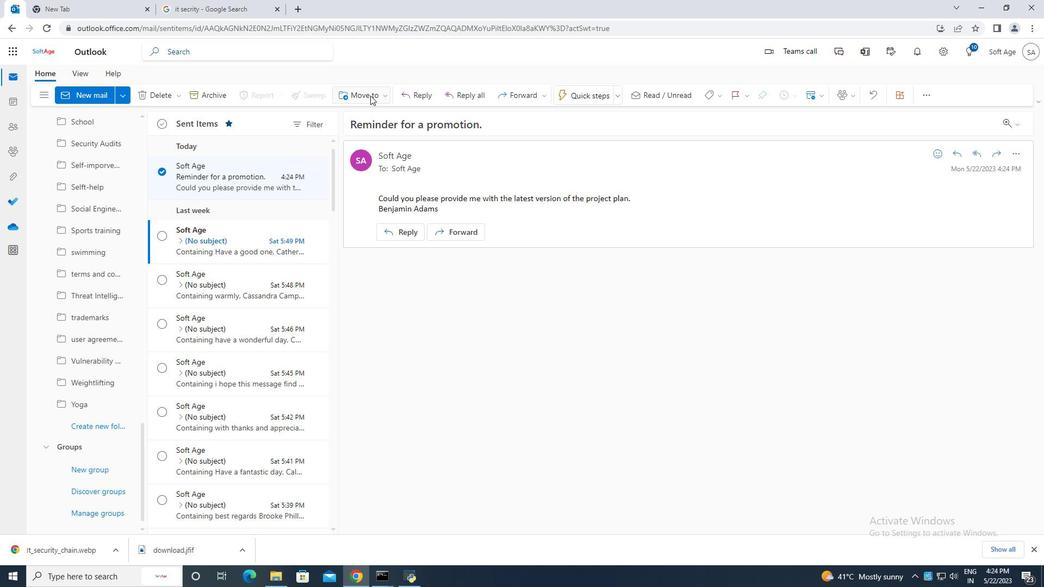 
Action: Mouse moved to (398, 115)
Screenshot: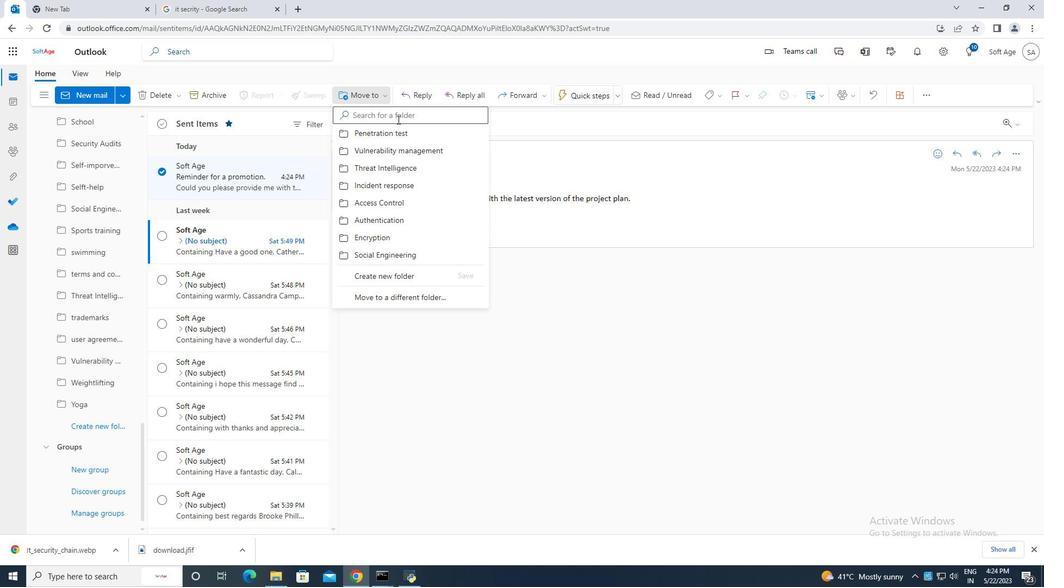 
Action: Mouse pressed left at (398, 115)
Screenshot: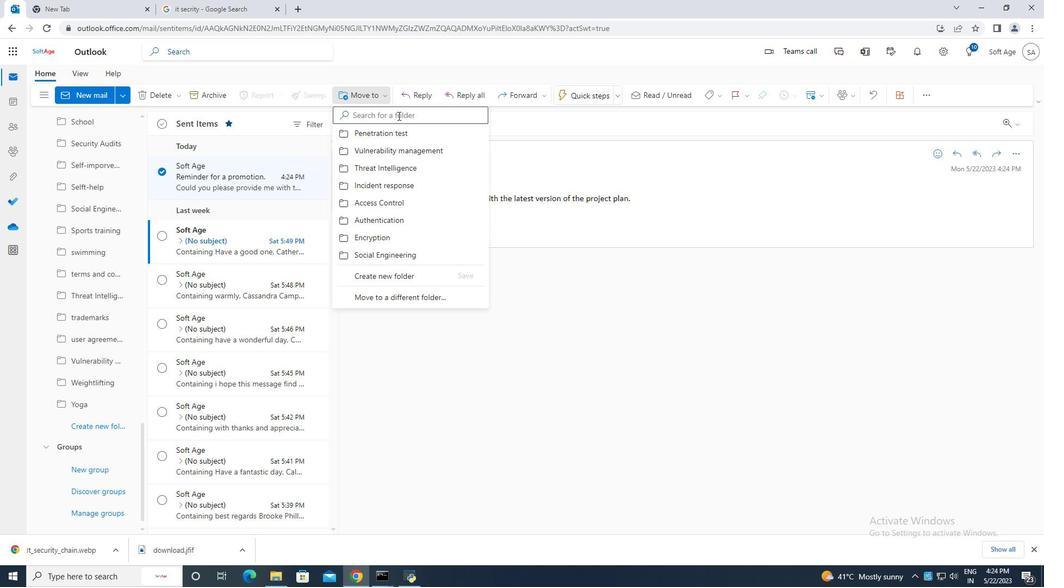 
Action: Mouse moved to (398, 115)
Screenshot: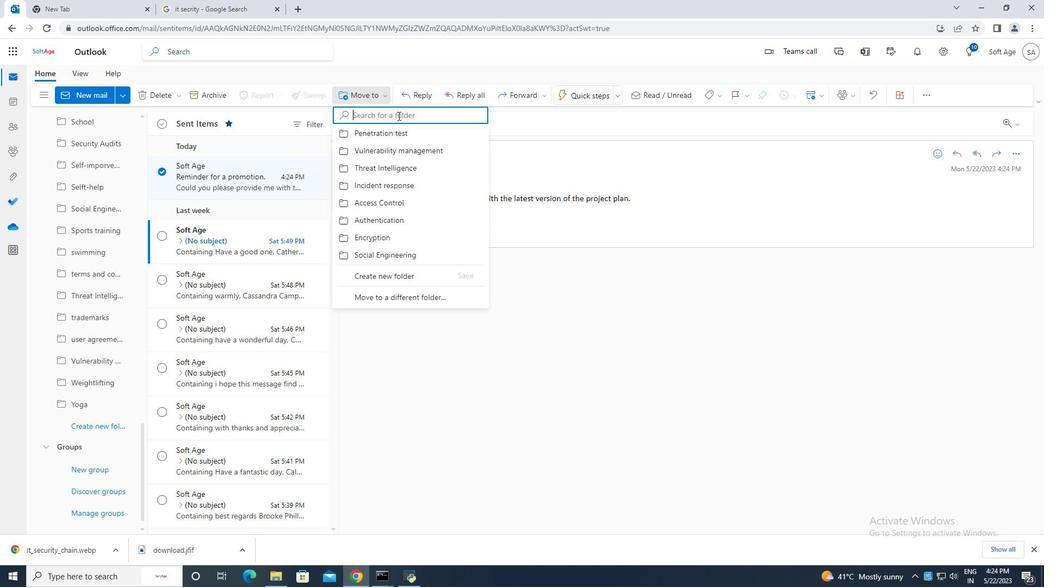 
Action: Key pressed security<Key.space>
Screenshot: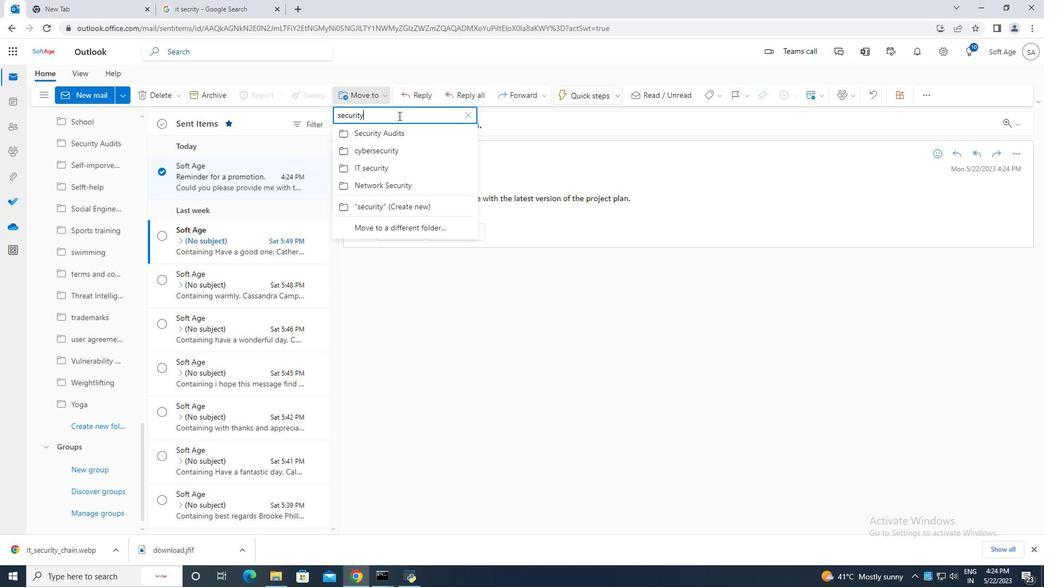 
Action: Mouse moved to (427, 131)
Screenshot: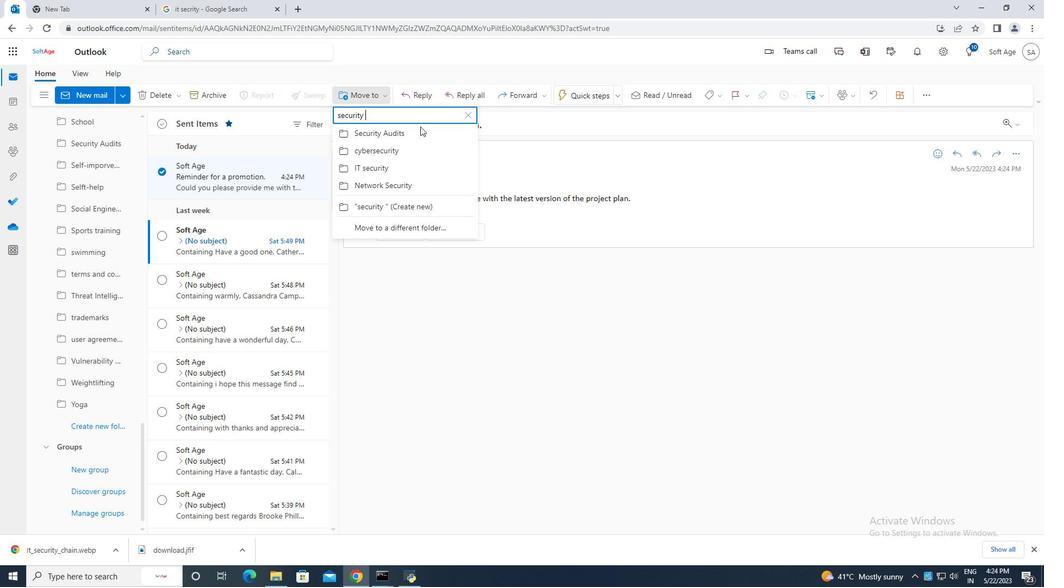 
Action: Mouse pressed left at (427, 131)
Screenshot: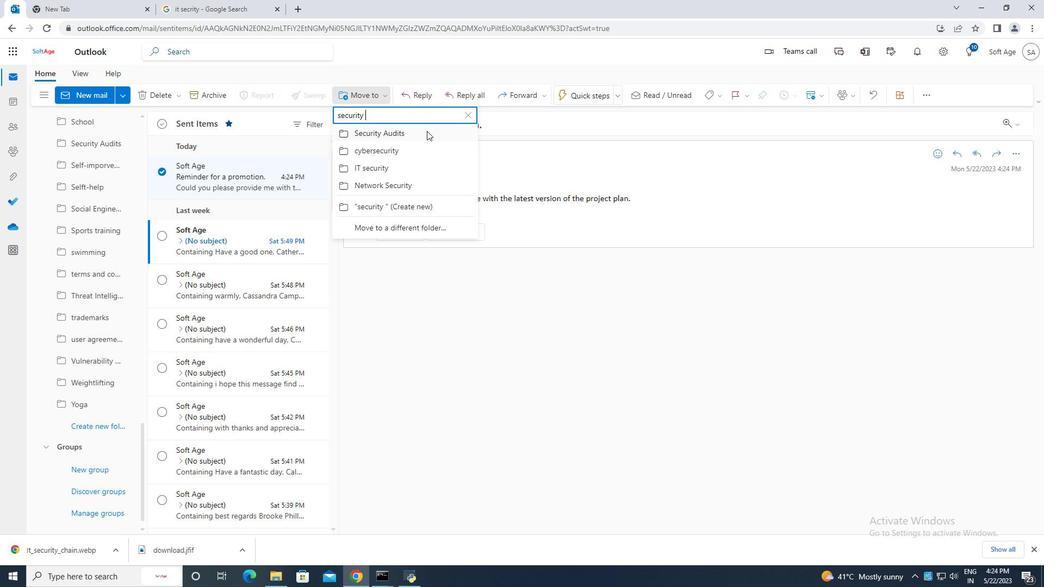 
Action: Mouse moved to (287, 208)
Screenshot: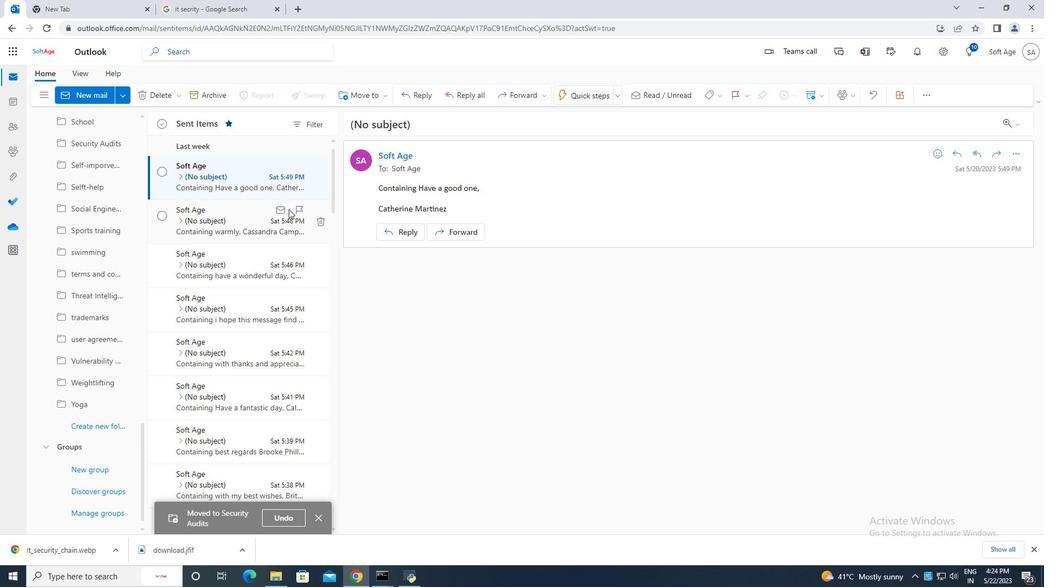 
